 Task: Add an event with the title Second Training Workshop: Leadership Skills, date ''2024/04/19'', time 8:00 AM to 10:00 AMand add a description: Welcome to the Project Quality Assurance Check, a crucial step in ensuring the highest level of quality and adherence to standards throughout the project lifecycle. The Quality Assurance Check is designed to systematically review and evaluate project deliverables, processes, and outcomes to identify any deviations, defects, or areas of improvement.Select event color  Sage . Add location for the event as: 321 Galata Tower, Istanbul, Turkey, logged in from the account softage.6@softage.netand send the event invitation to softage.2@softage.net and softage.3@softage.net. Set a reminder for the event Every weekday(Monday to Friday)
Action: Mouse moved to (78, 88)
Screenshot: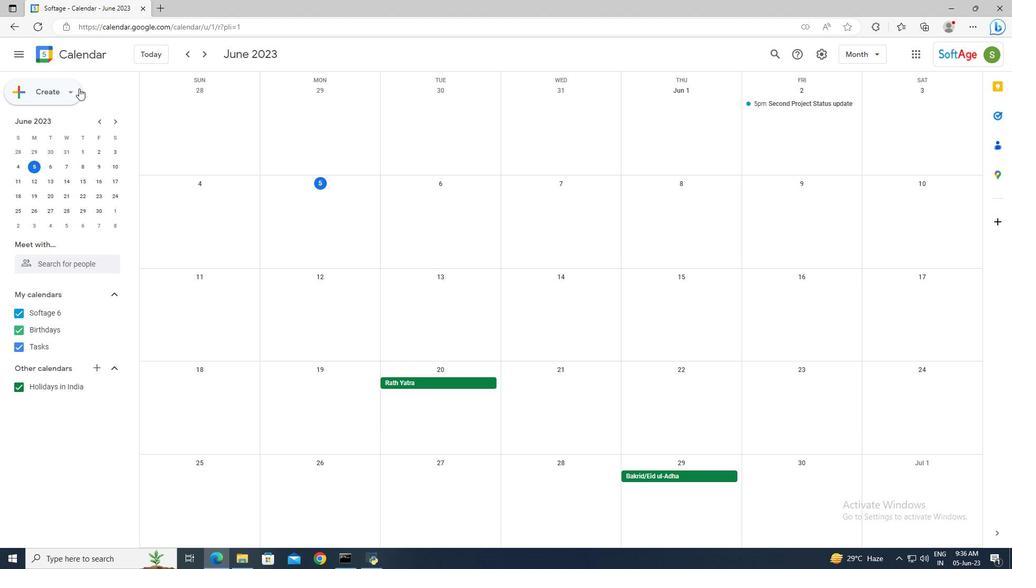 
Action: Mouse pressed left at (78, 88)
Screenshot: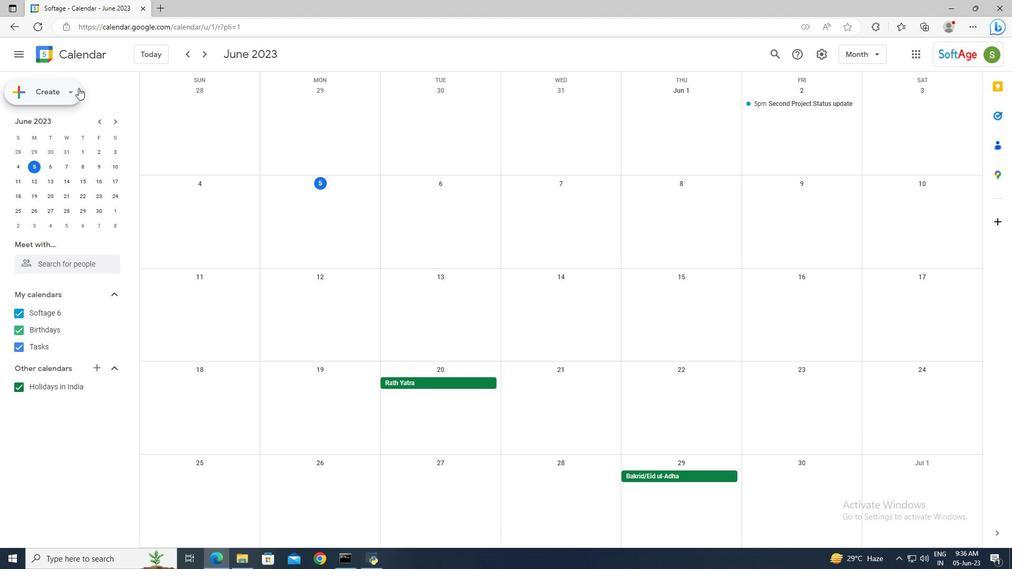 
Action: Mouse moved to (84, 116)
Screenshot: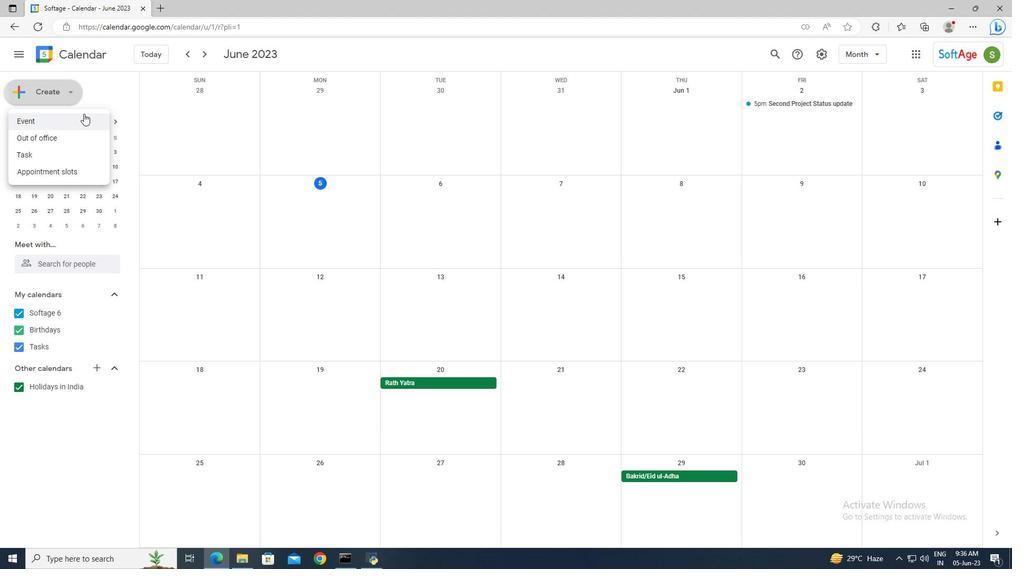 
Action: Mouse pressed left at (84, 116)
Screenshot: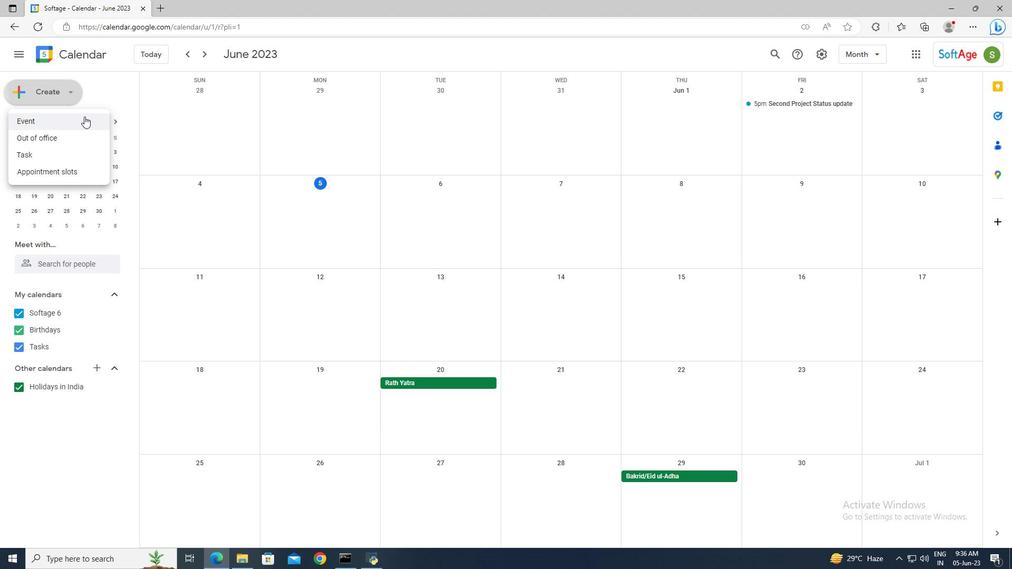 
Action: Mouse moved to (160, 408)
Screenshot: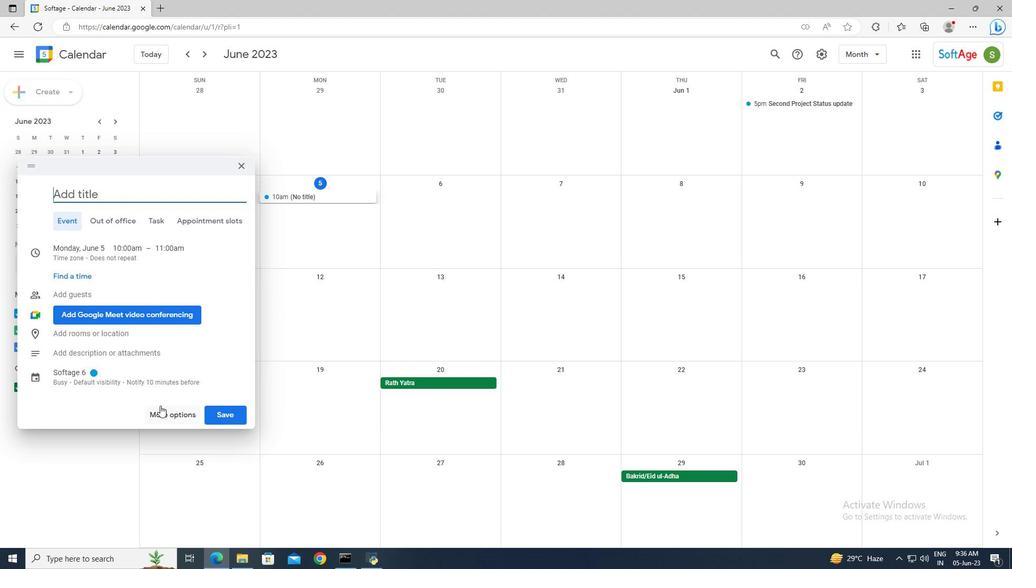 
Action: Mouse pressed left at (160, 408)
Screenshot: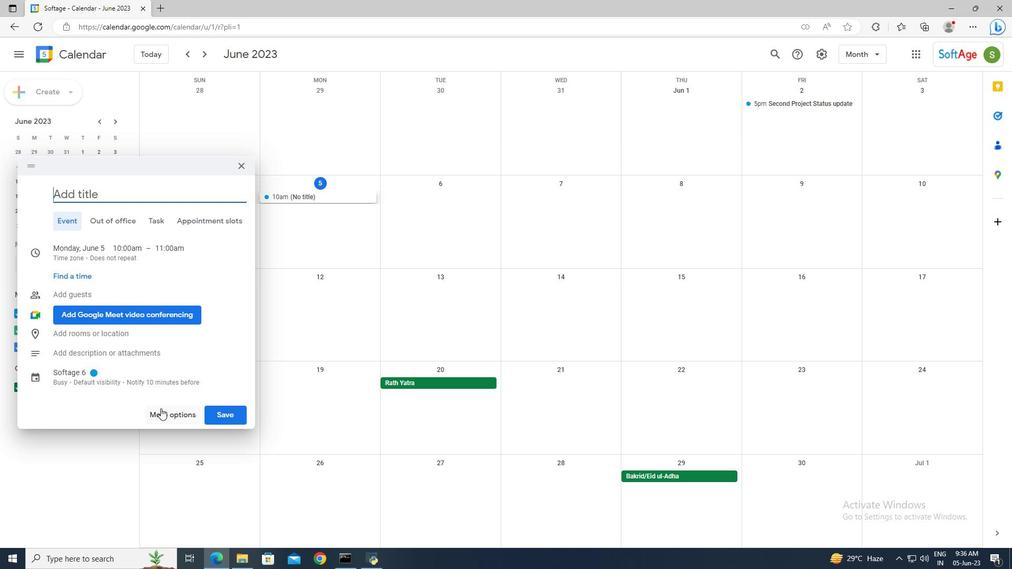 
Action: Mouse moved to (181, 57)
Screenshot: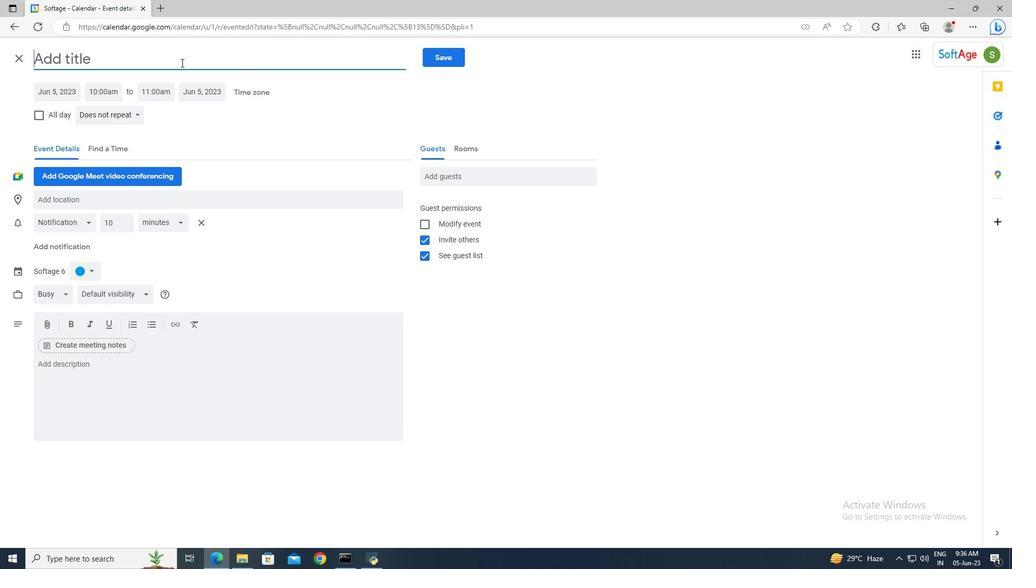 
Action: Mouse pressed left at (181, 57)
Screenshot: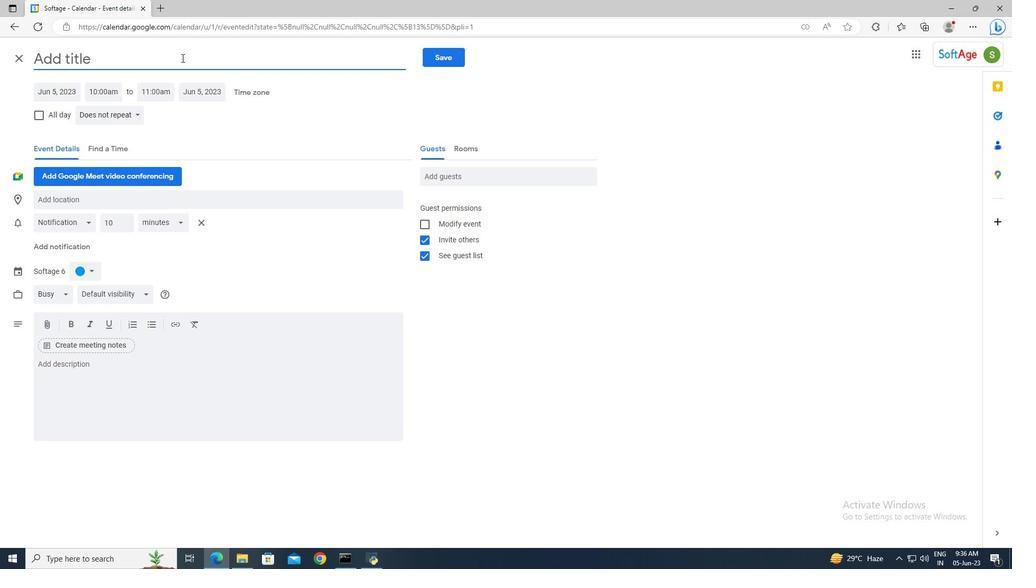 
Action: Mouse moved to (181, 57)
Screenshot: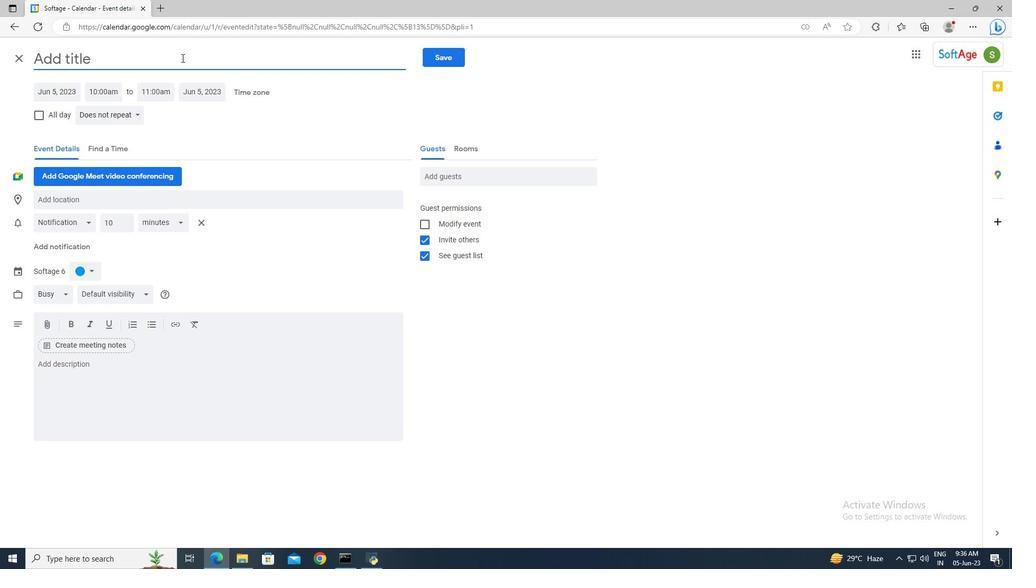 
Action: Key pressed <Key.shift>Second<Key.space><Key.shift>Training<Key.space><Key.shift_r>Work
Screenshot: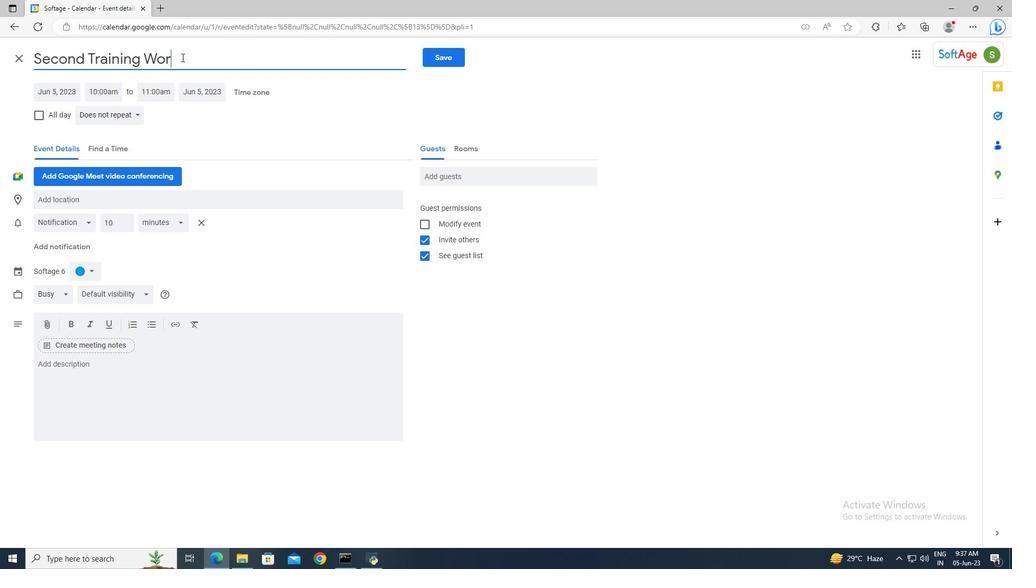 
Action: Mouse moved to (181, 56)
Screenshot: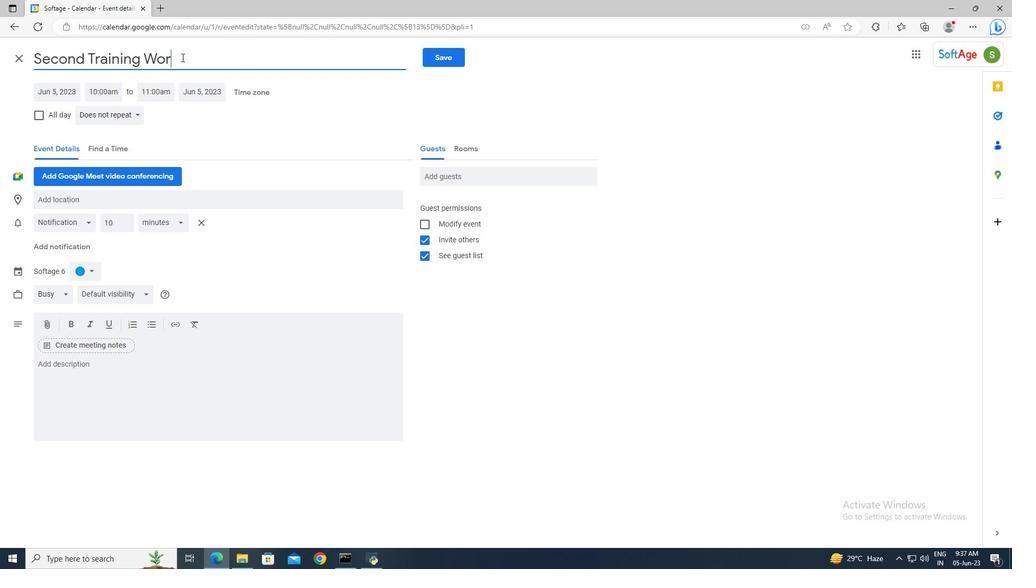 
Action: Key pressed shop<Key.shift>:<Key.space><Key.shift>Leadership<Key.space><Key.shift_r>Skills
Screenshot: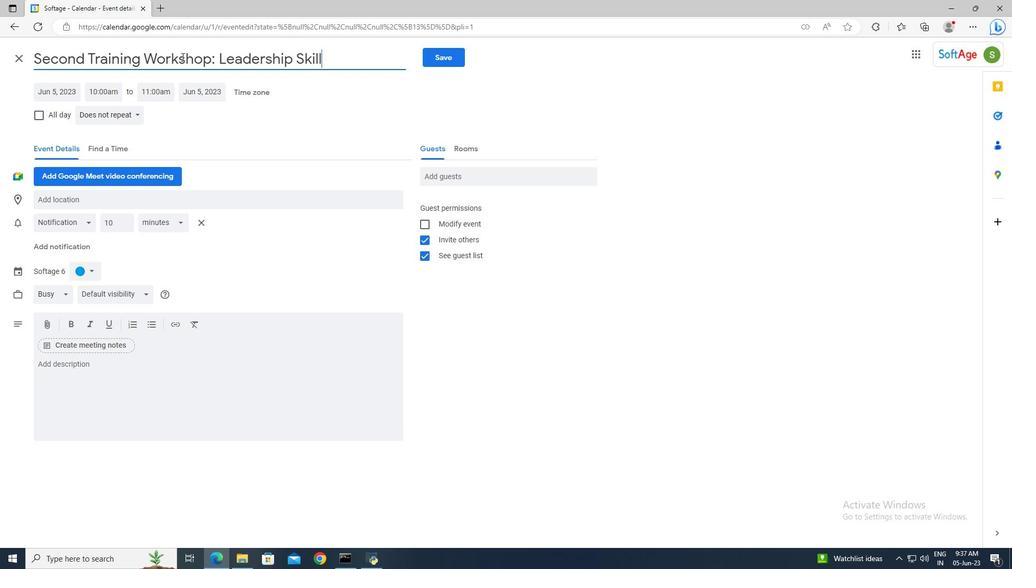 
Action: Mouse moved to (71, 94)
Screenshot: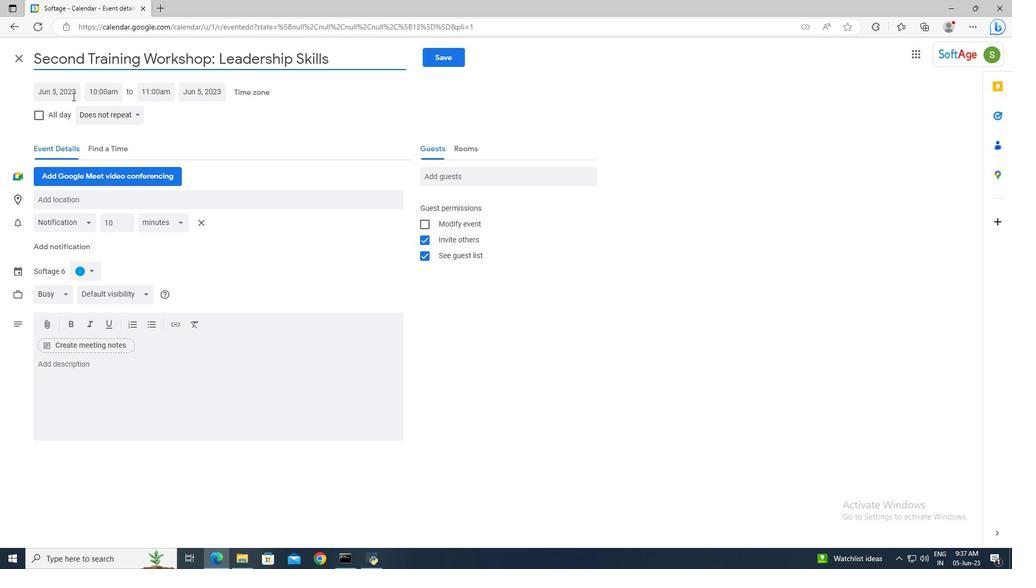 
Action: Mouse pressed left at (71, 94)
Screenshot: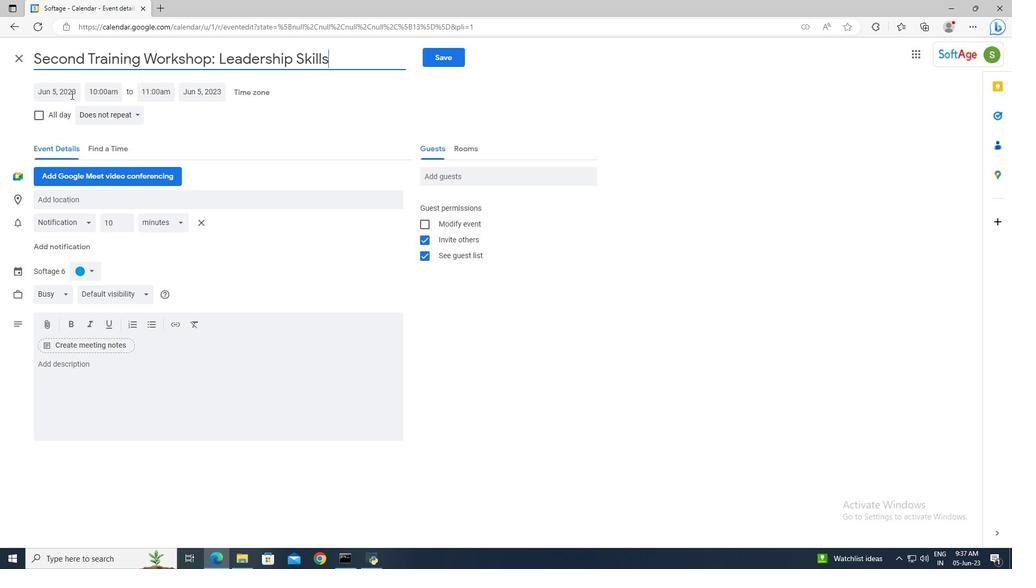 
Action: Mouse moved to (164, 115)
Screenshot: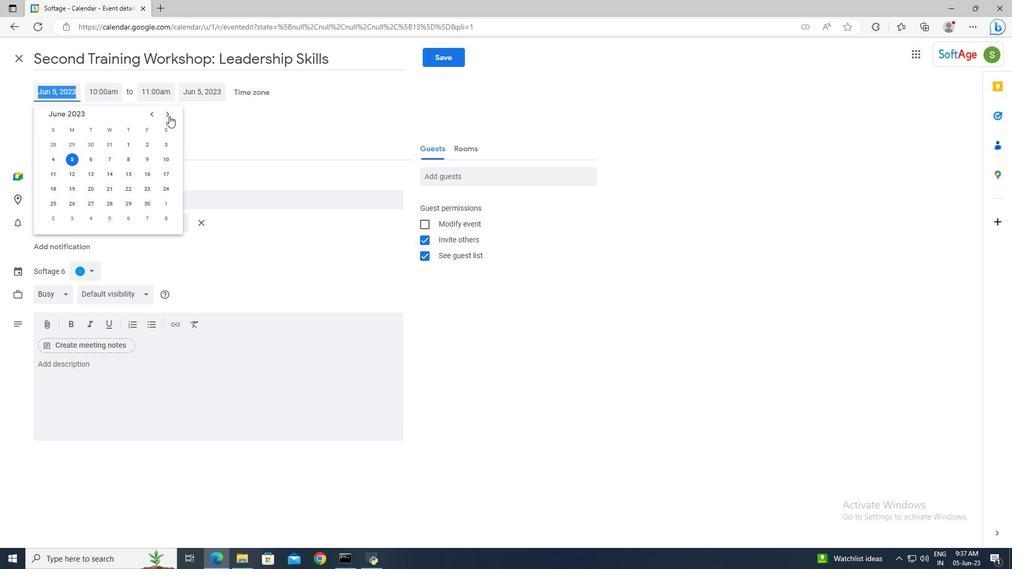 
Action: Mouse pressed left at (164, 115)
Screenshot: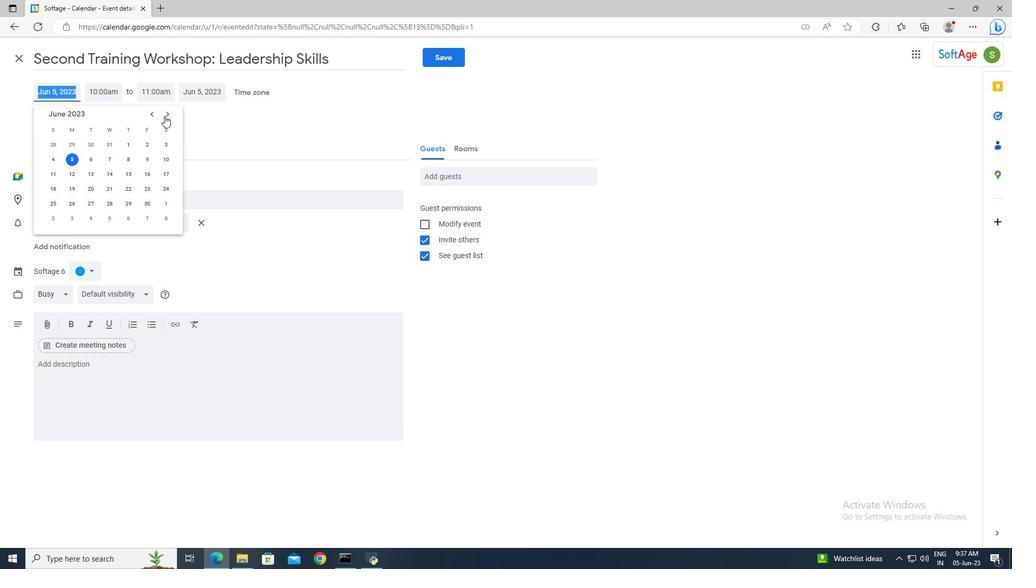 
Action: Mouse moved to (163, 115)
Screenshot: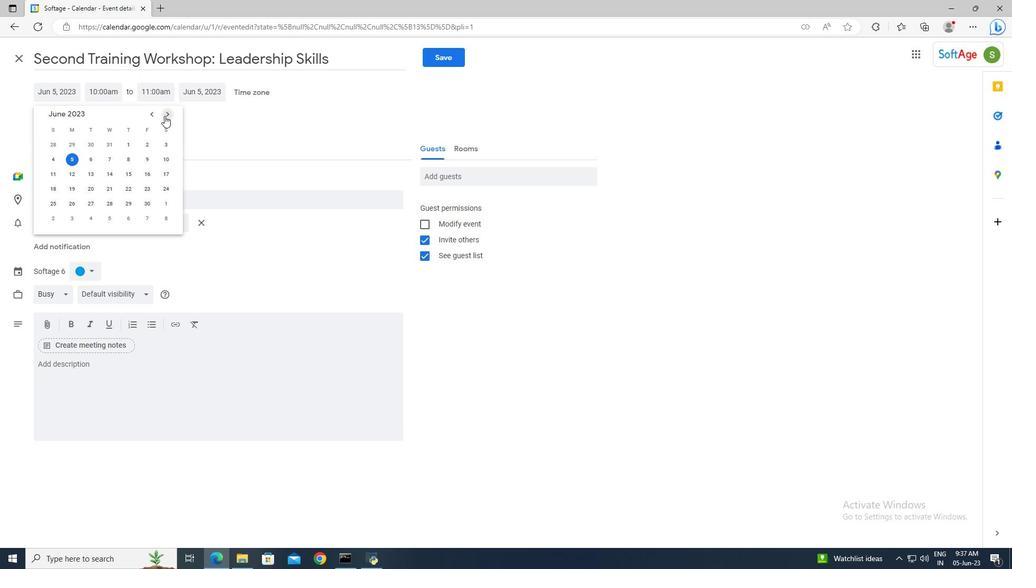 
Action: Mouse pressed left at (163, 115)
Screenshot: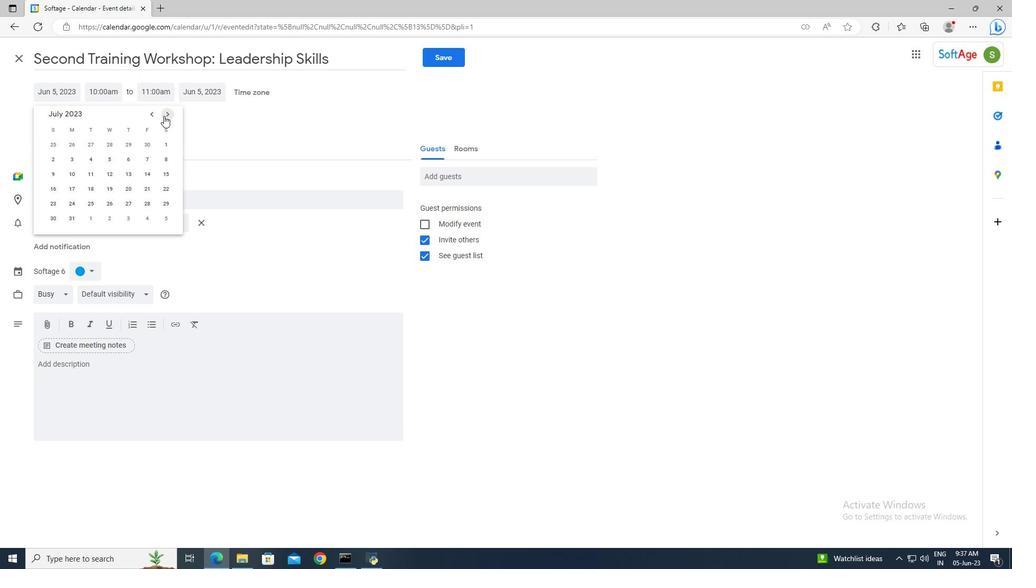
Action: Mouse pressed left at (163, 115)
Screenshot: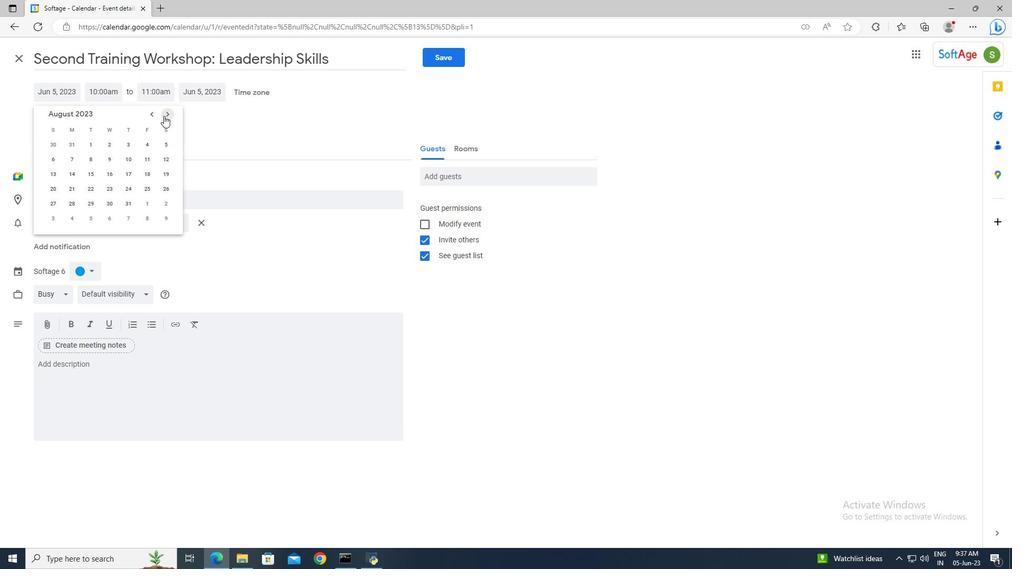 
Action: Mouse pressed left at (163, 115)
Screenshot: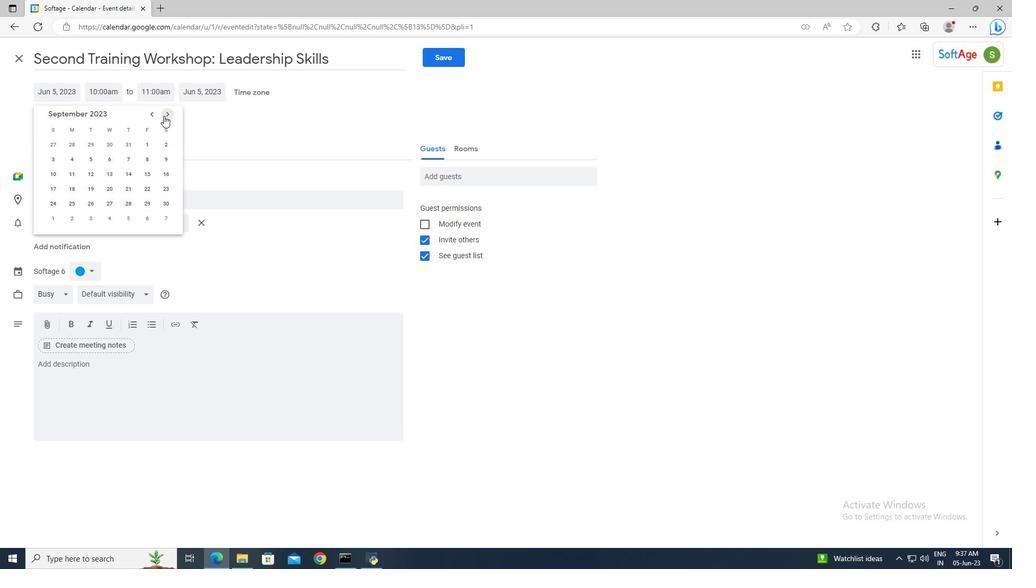 
Action: Mouse pressed left at (163, 115)
Screenshot: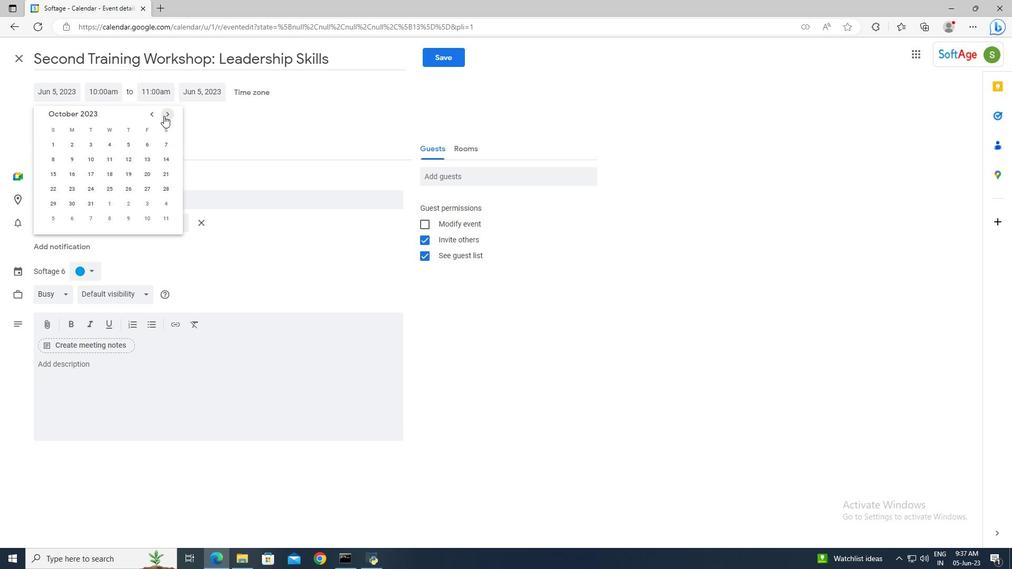 
Action: Mouse pressed left at (163, 115)
Screenshot: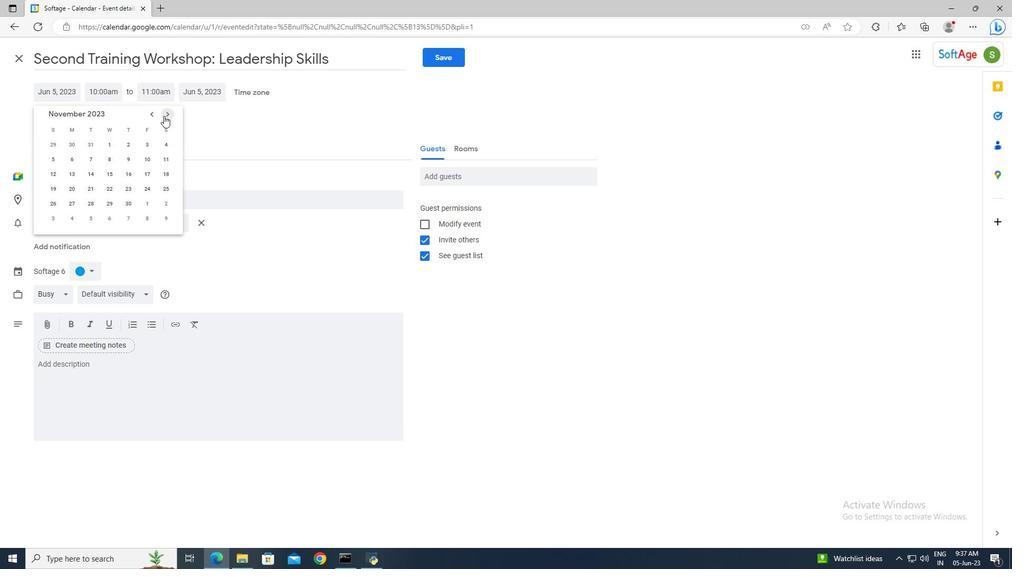 
Action: Mouse pressed left at (163, 115)
Screenshot: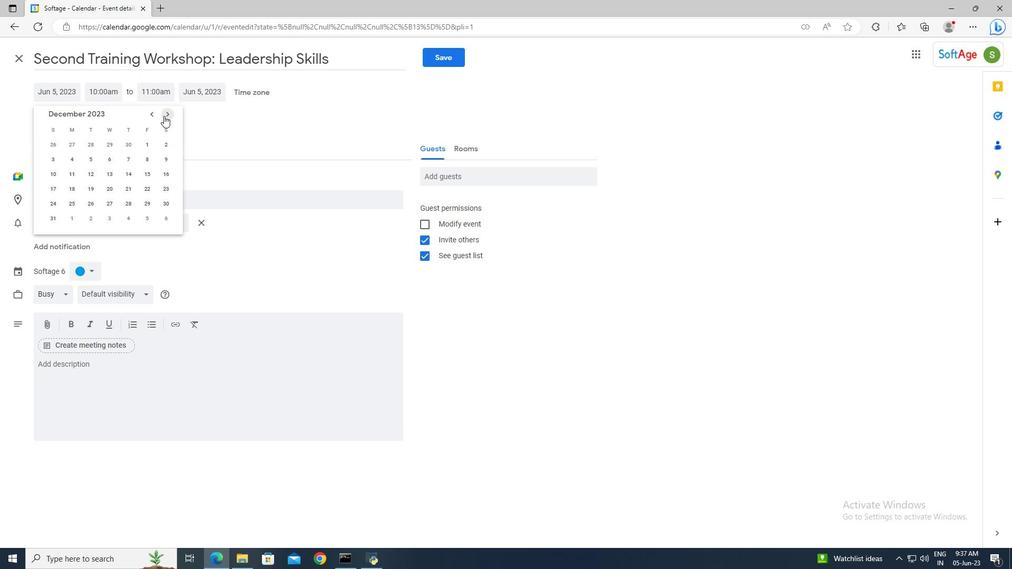 
Action: Mouse pressed left at (163, 115)
Screenshot: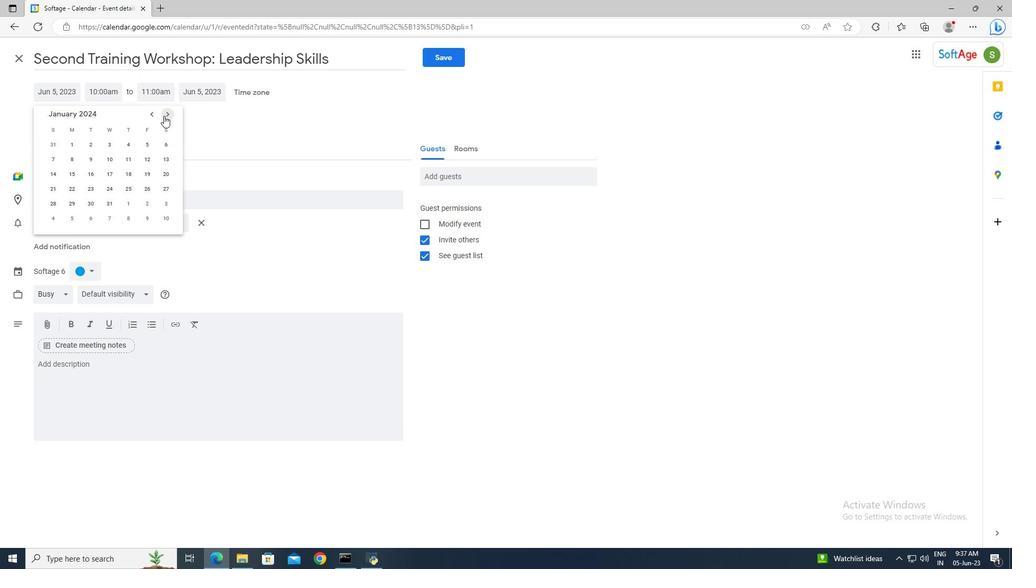 
Action: Mouse pressed left at (163, 115)
Screenshot: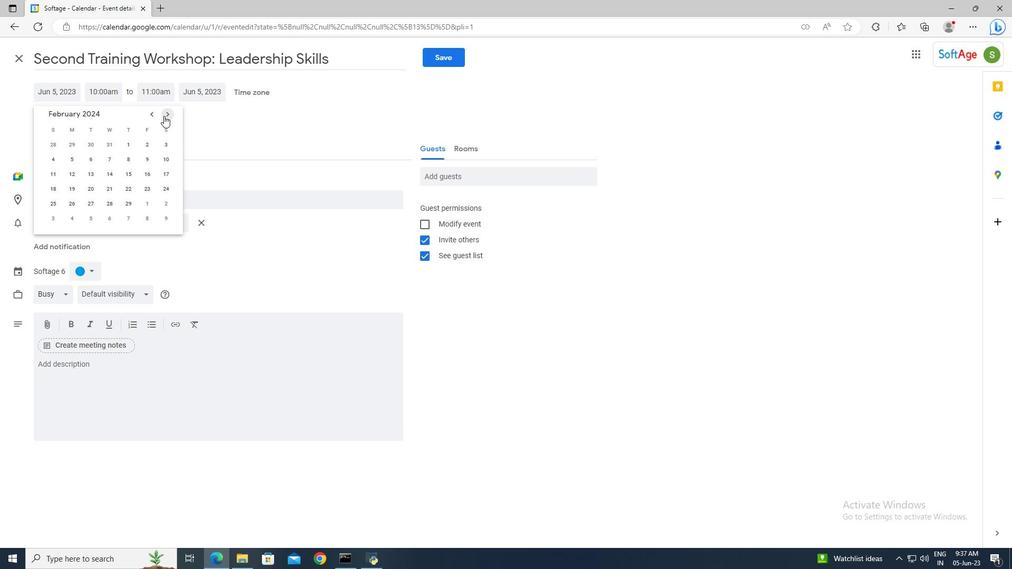 
Action: Mouse pressed left at (163, 115)
Screenshot: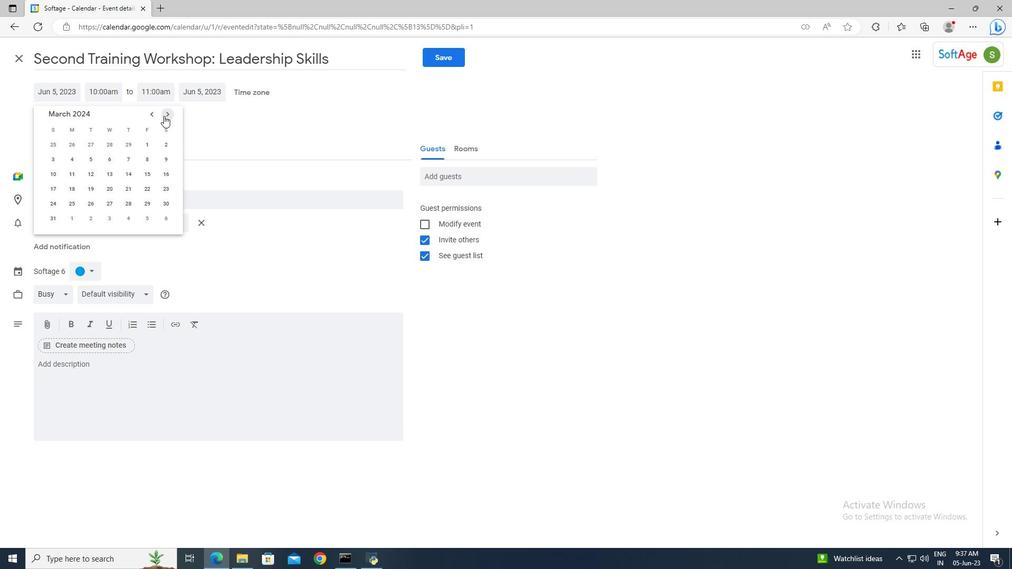 
Action: Mouse moved to (149, 173)
Screenshot: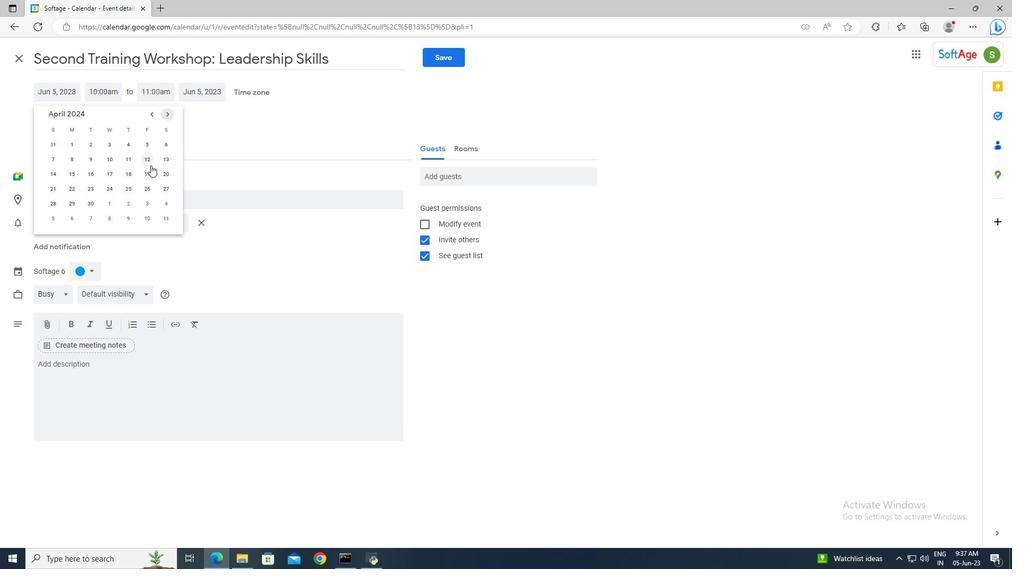 
Action: Mouse pressed left at (149, 173)
Screenshot: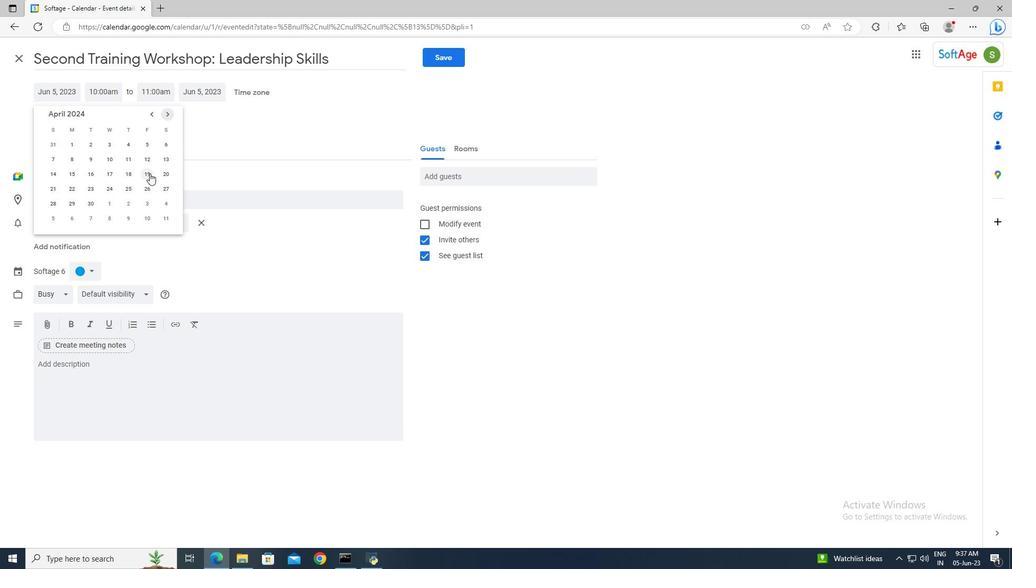 
Action: Mouse moved to (120, 95)
Screenshot: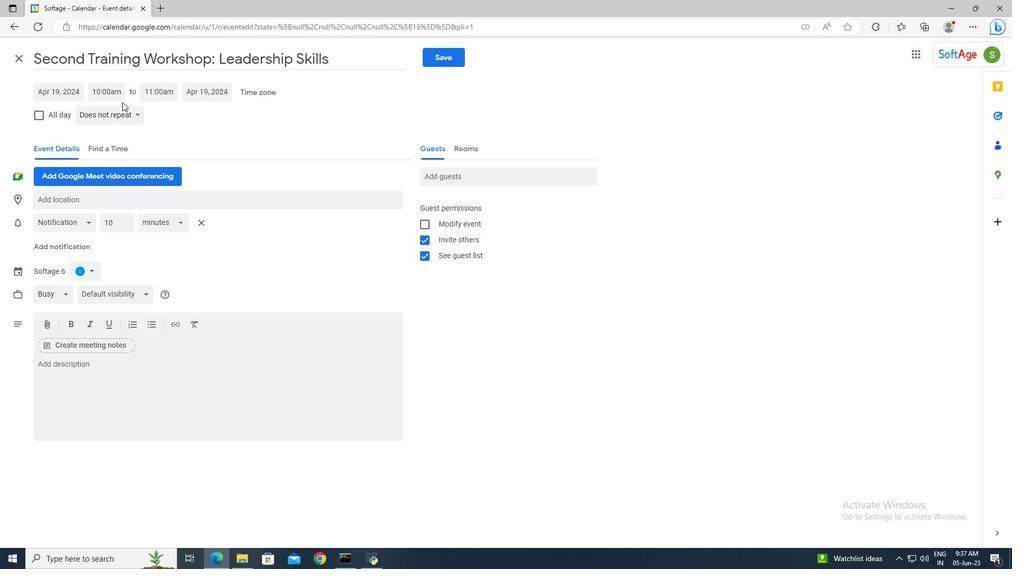 
Action: Mouse pressed left at (120, 95)
Screenshot: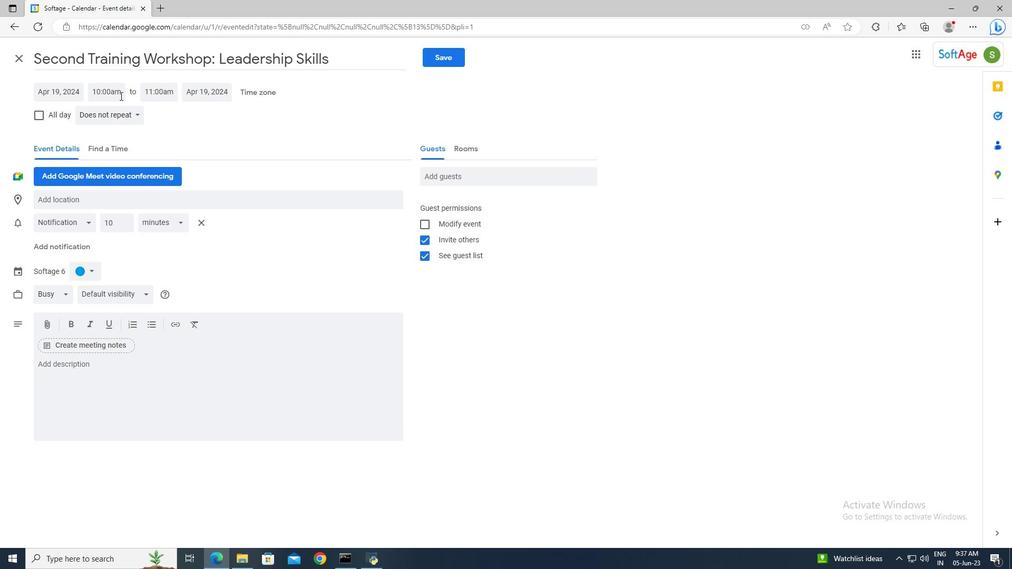 
Action: Mouse moved to (119, 95)
Screenshot: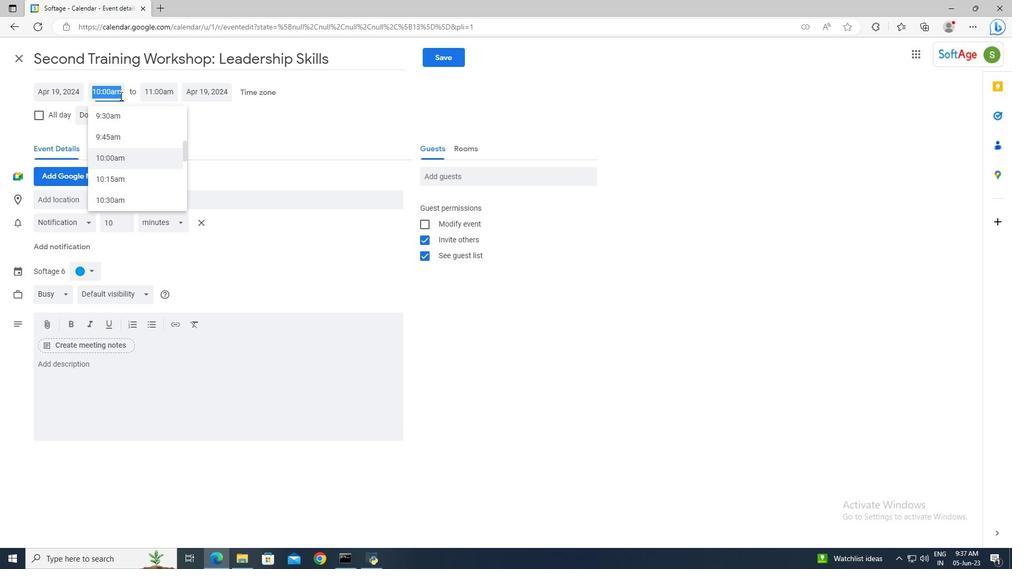 
Action: Key pressed 8<Key.shift>:00am<Key.enter><Key.tab>10<Key.shift>:00<Key.enter>
Screenshot: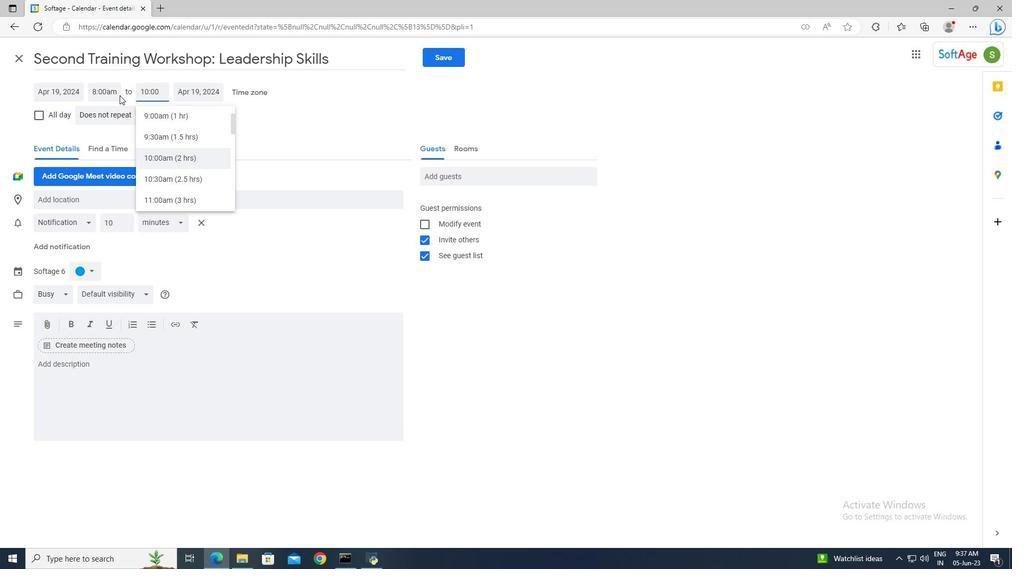 
Action: Mouse moved to (138, 366)
Screenshot: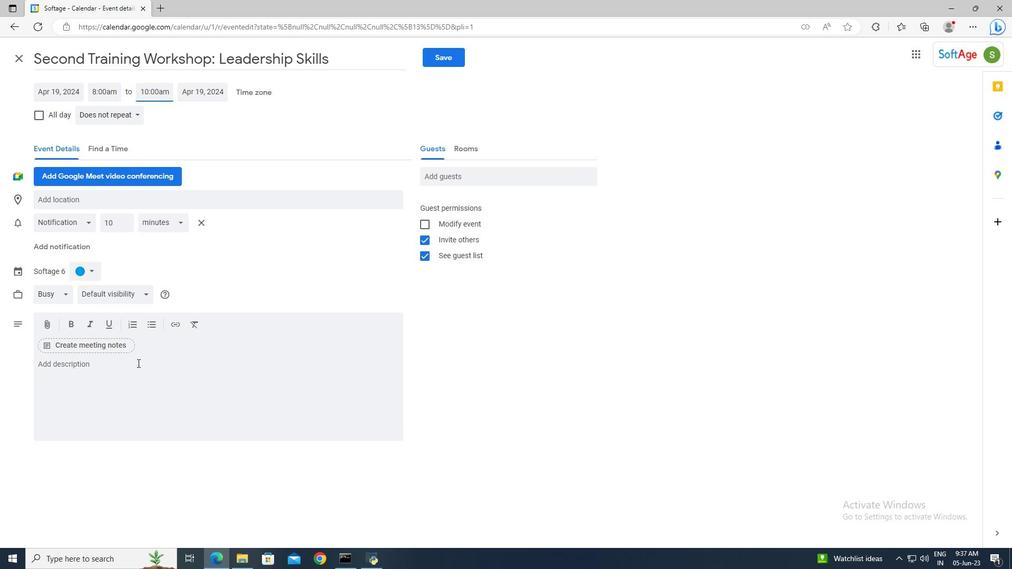 
Action: Mouse pressed left at (138, 366)
Screenshot: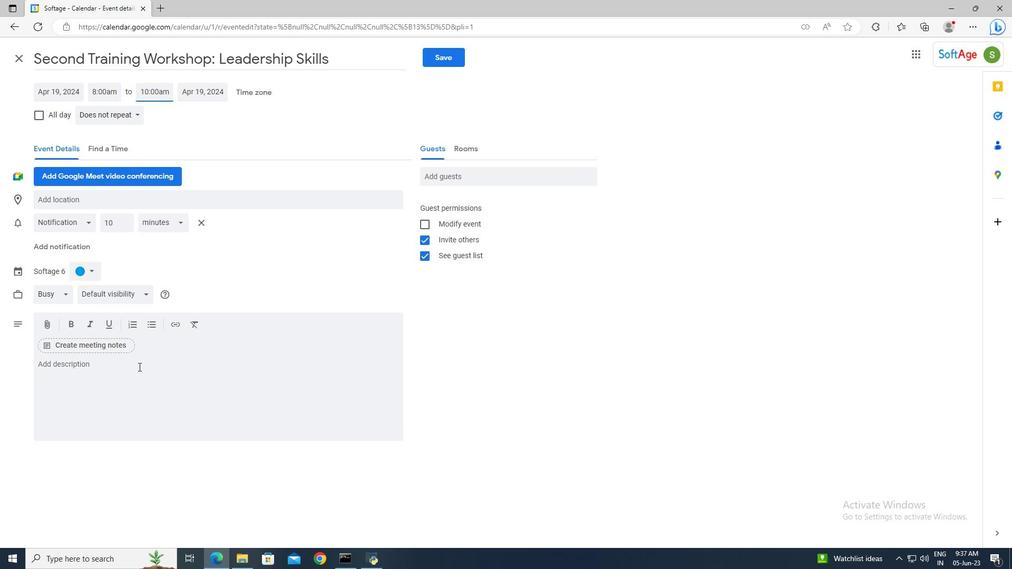 
Action: Key pressed <Key.shift>Welcome<Key.space>to<Key.space>the<Key.space><Key.shift>Project<Key.space><Key.shift><Key.shift><Key.shift><Key.shift>Quality<Key.space><Key.shift>Assurance<Key.space><Key.shift>Check,<Key.space>a<Key.space>crucial<Key.space>step<Key.space>in<Key.space>ensuring<Key.space>the<Key.space>highest<Key.space>level<Key.space>of<Key.space>quality<Key.space>and<Key.space>adherence<Key.space>to<Key.space>standards<Key.space>throughout<Key.space>the<Key.space>project<Key.space>lifecycle.<Key.space><Key.shift>The<Key.space>qua<Key.backspace><Key.backspace><Key.backspace><Key.shift>Quality<Key.space><Key.shift>Assurance<Key.space><Key.shift>Check<Key.space>is<Key.space>designed<Key.space>to<Key.space>systematically<Key.space>review<Key.space>and<Key.space>evaluate<Key.space>project<Key.space>deliverables,<Key.space>processes,<Key.space>and<Key.space>outcomes<Key.space>to<Key.space>identify<Key.space>and<Key.space>deviations,<Key.space>defects,<Key.space>or<Key.space>areas<Key.space>of<Key.space>improvement.
Screenshot: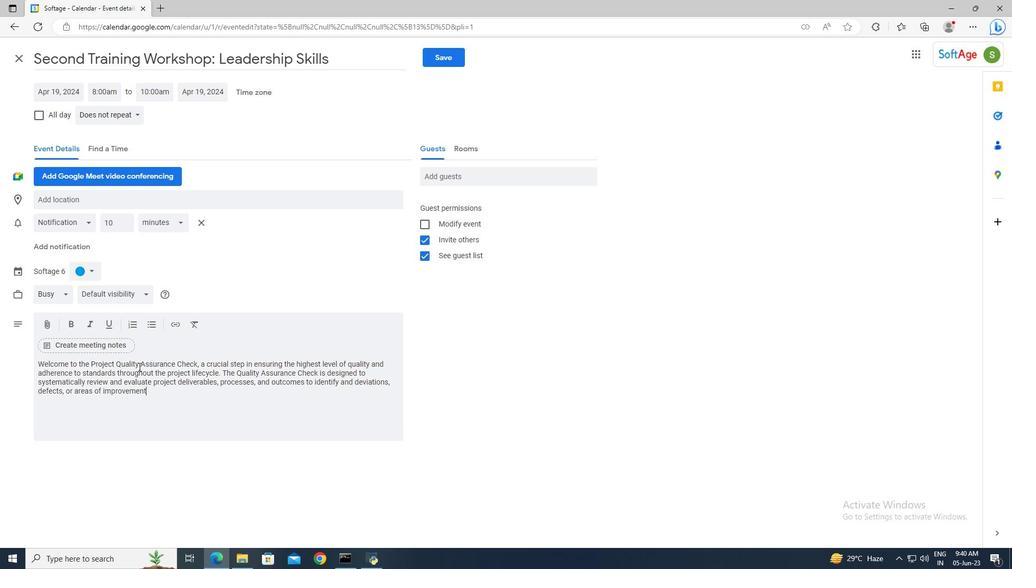
Action: Mouse moved to (97, 272)
Screenshot: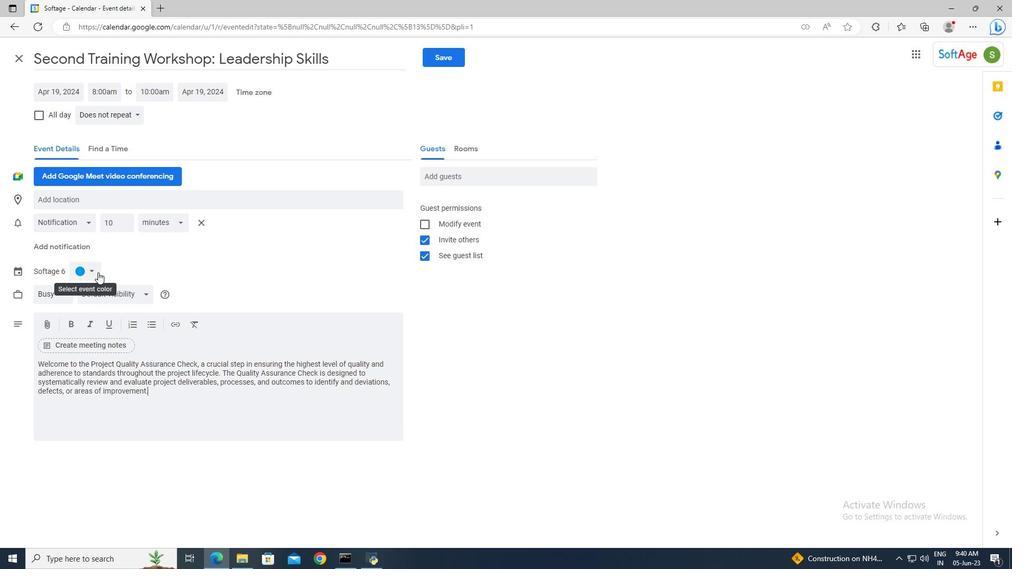 
Action: Mouse pressed left at (97, 272)
Screenshot: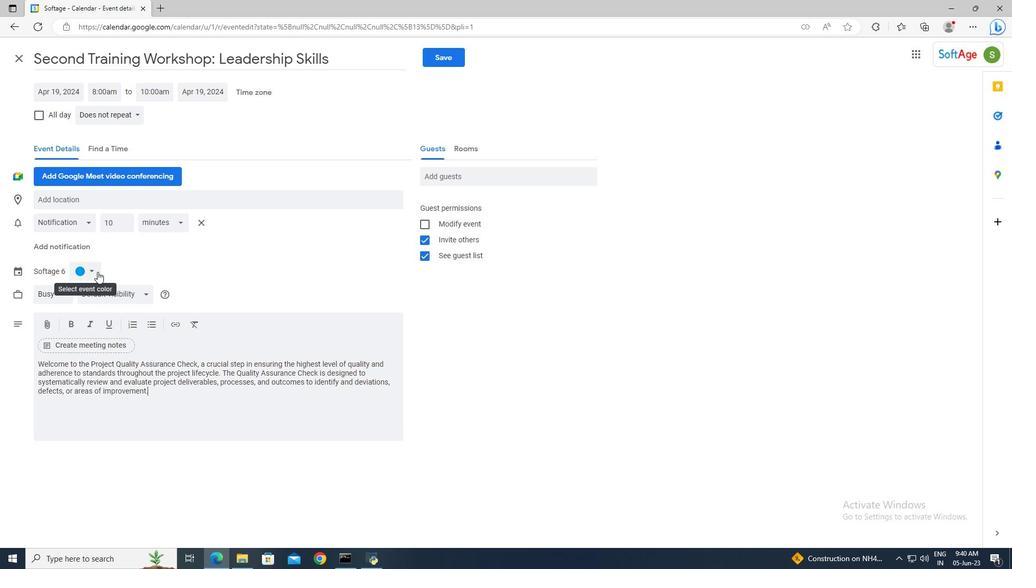 
Action: Mouse moved to (79, 297)
Screenshot: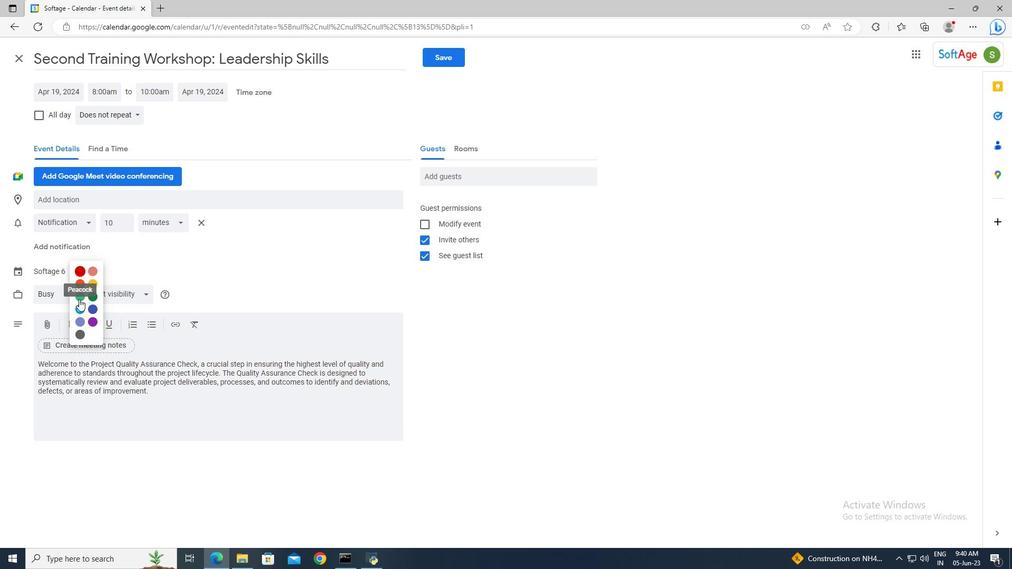 
Action: Mouse pressed left at (79, 297)
Screenshot: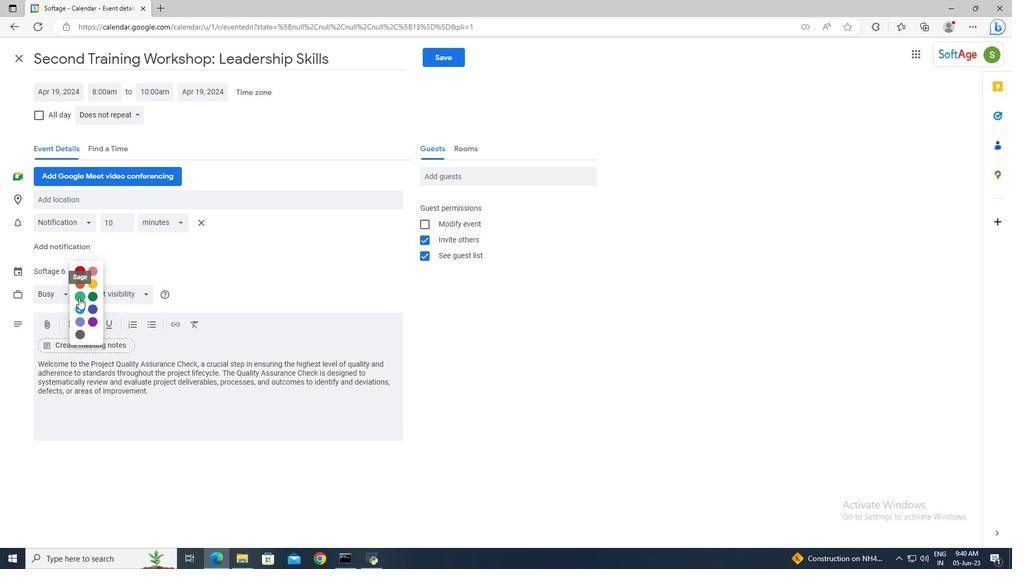 
Action: Mouse moved to (81, 197)
Screenshot: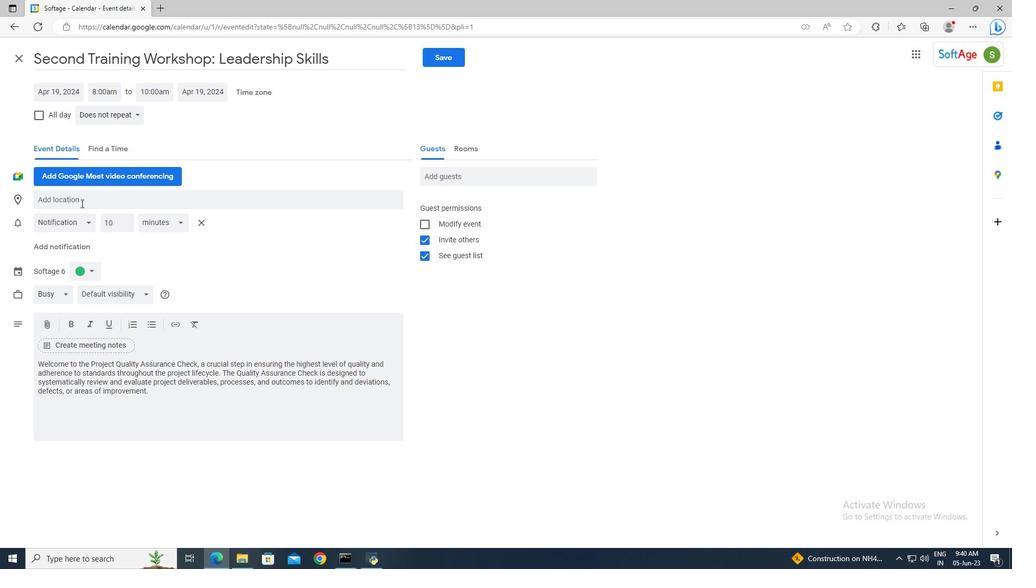 
Action: Mouse pressed left at (81, 197)
Screenshot: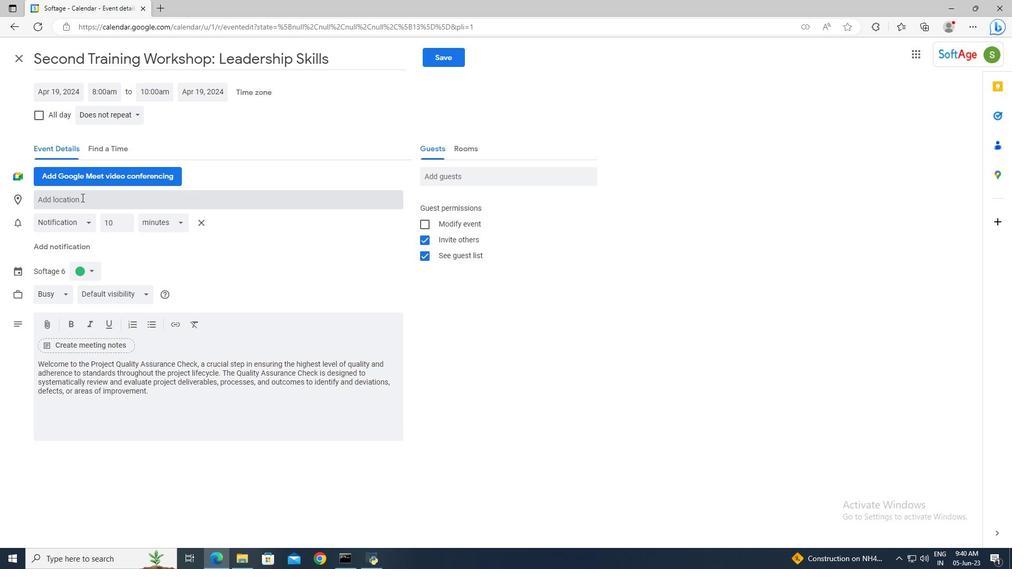 
Action: Key pressed 321<Key.space><Key.shift>Galata<Key.space><Key.shift>Tower,<Key.space><Key.shift><Key.shift>Istanbul,<Key.space><Key.shift>Turkey<Key.enter>
Screenshot: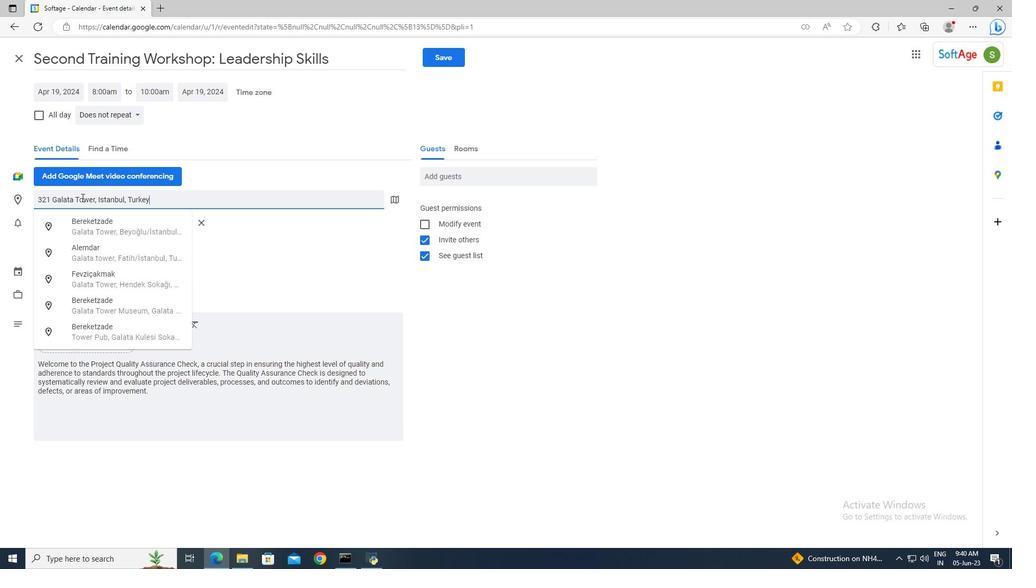 
Action: Mouse moved to (440, 175)
Screenshot: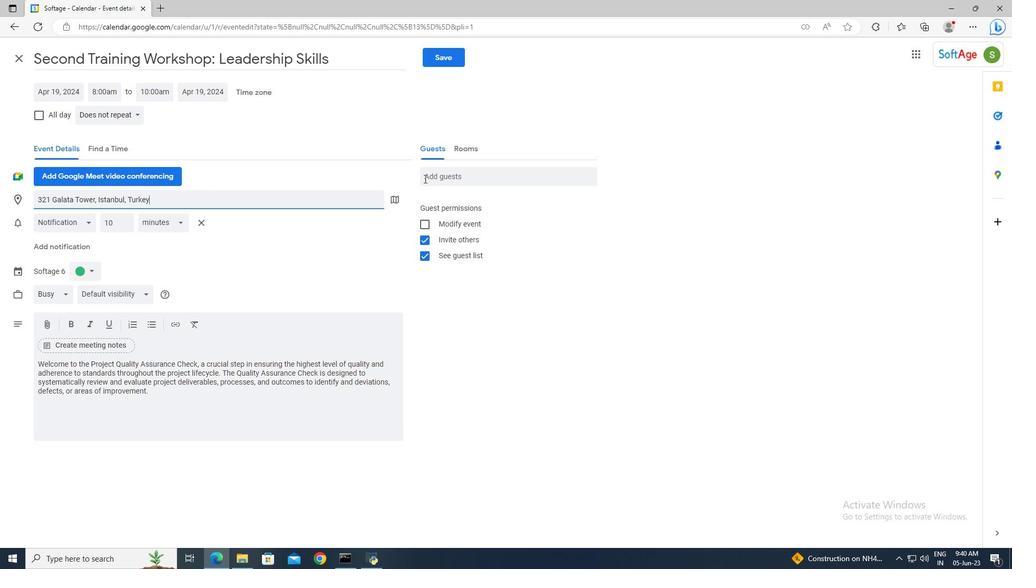
Action: Mouse pressed left at (440, 175)
Screenshot: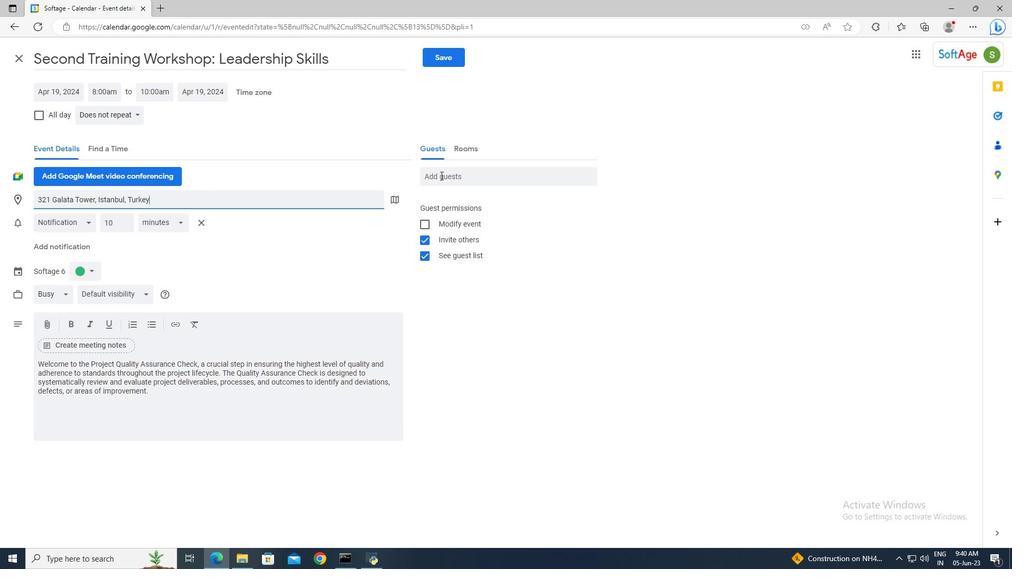 
Action: Mouse moved to (439, 174)
Screenshot: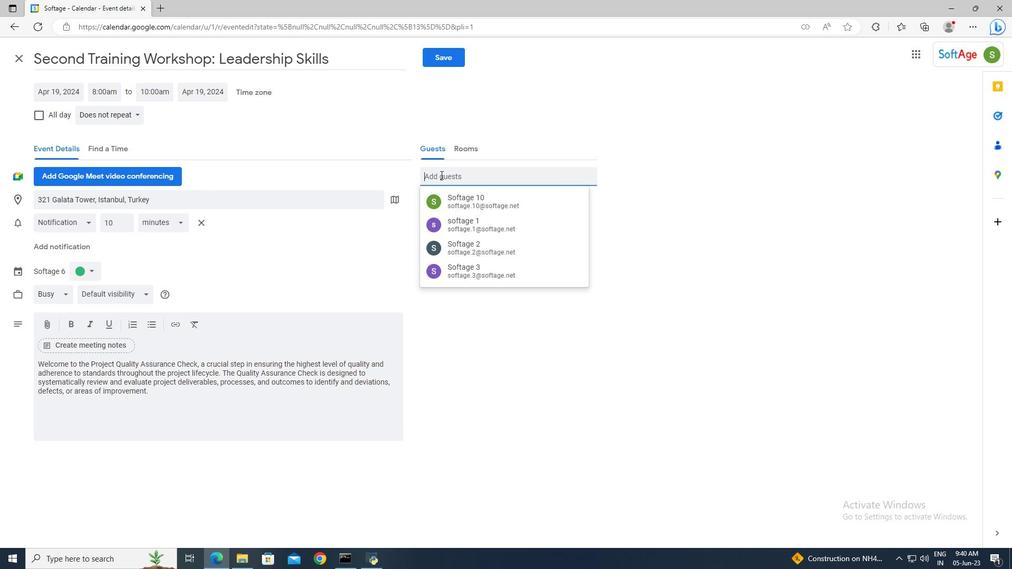 
Action: Key pressed so
Screenshot: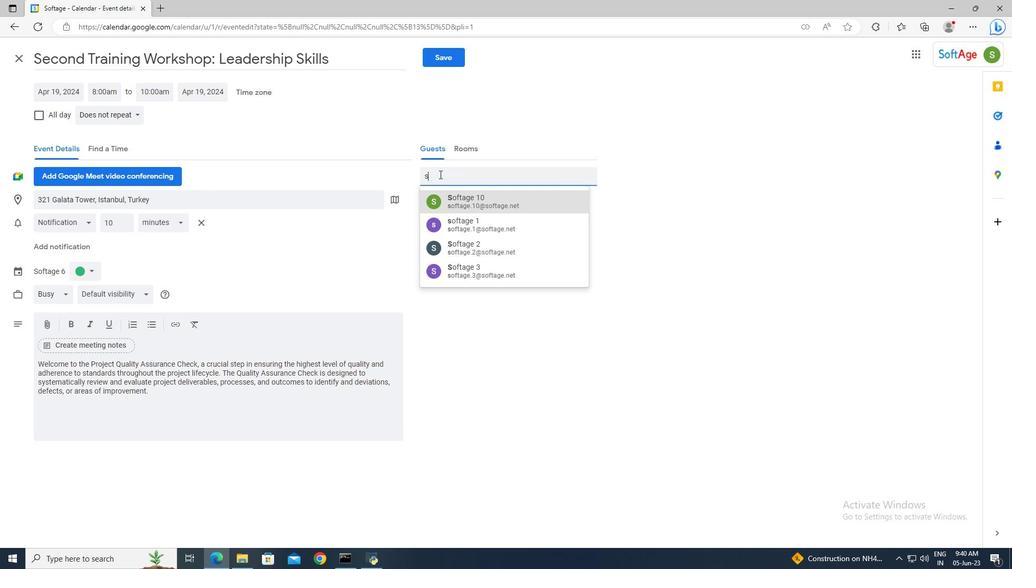 
Action: Mouse moved to (439, 174)
Screenshot: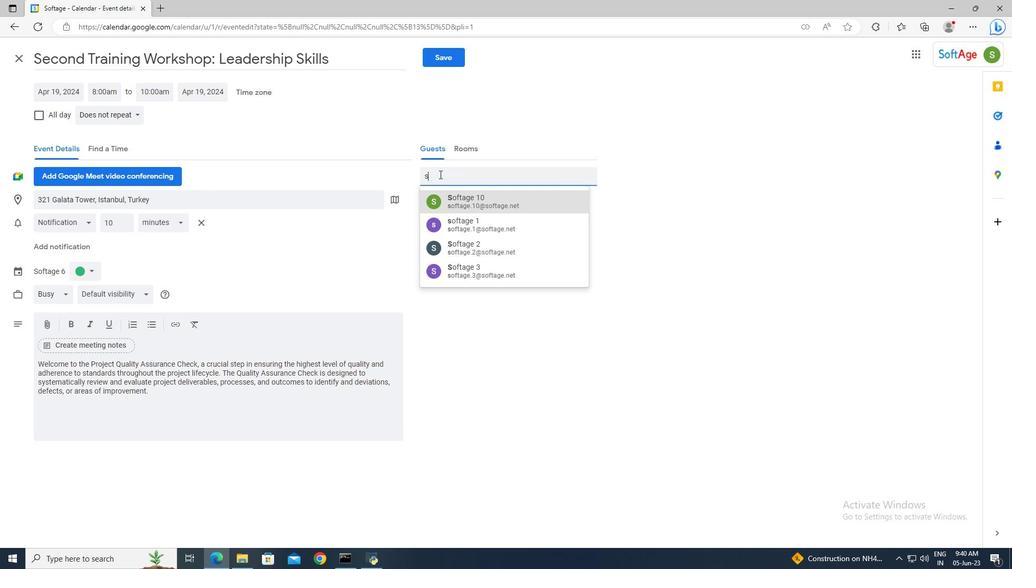 
Action: Key pressed ft
Screenshot: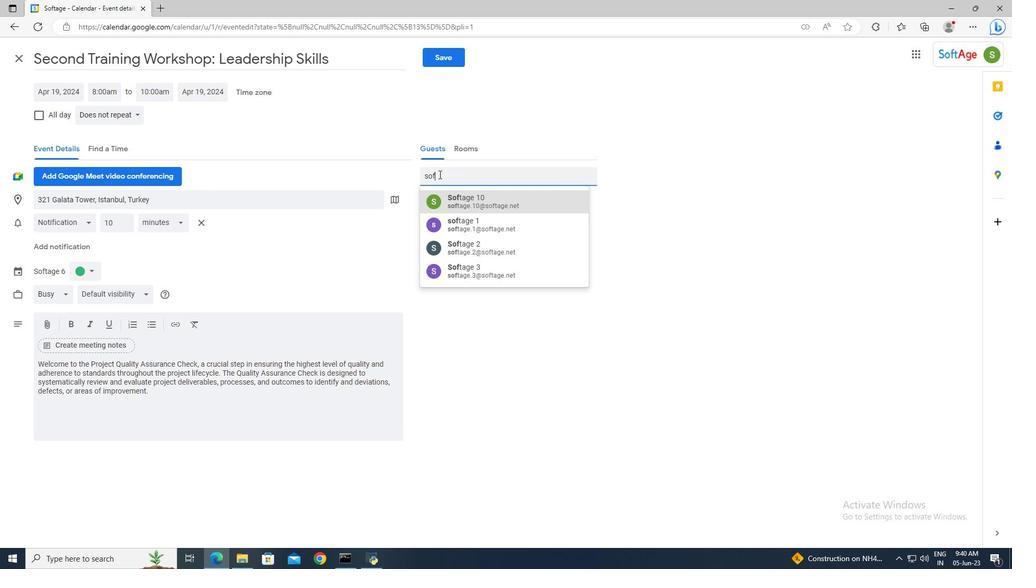 
Action: Mouse moved to (438, 174)
Screenshot: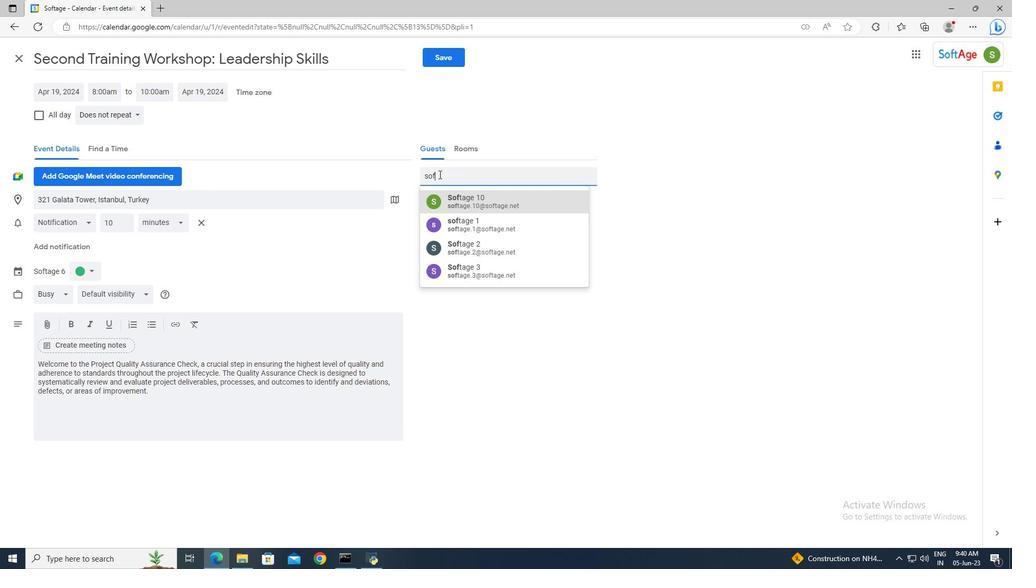 
Action: Key pressed age.2<Key.shift>
Screenshot: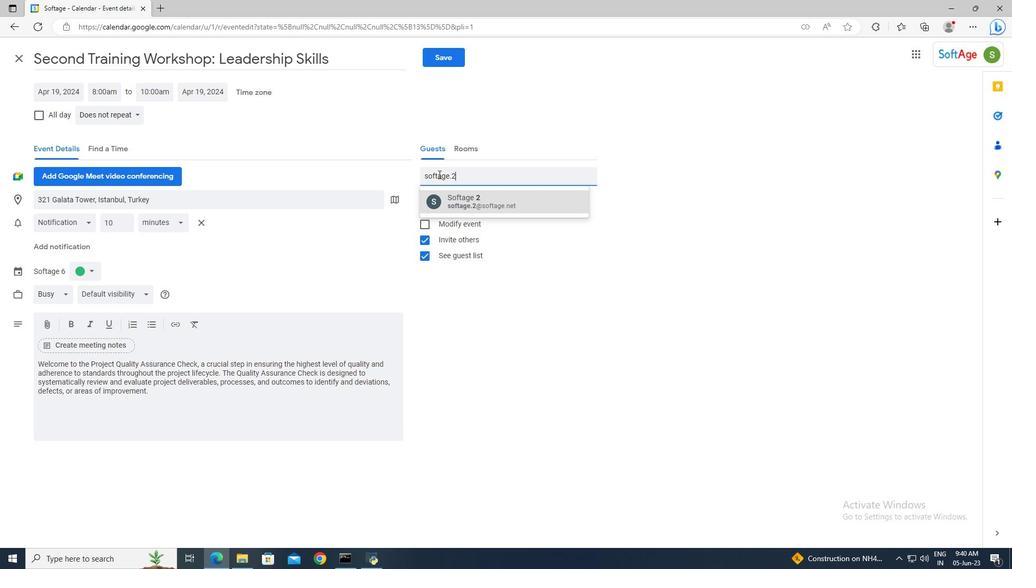 
Action: Mouse moved to (438, 173)
Screenshot: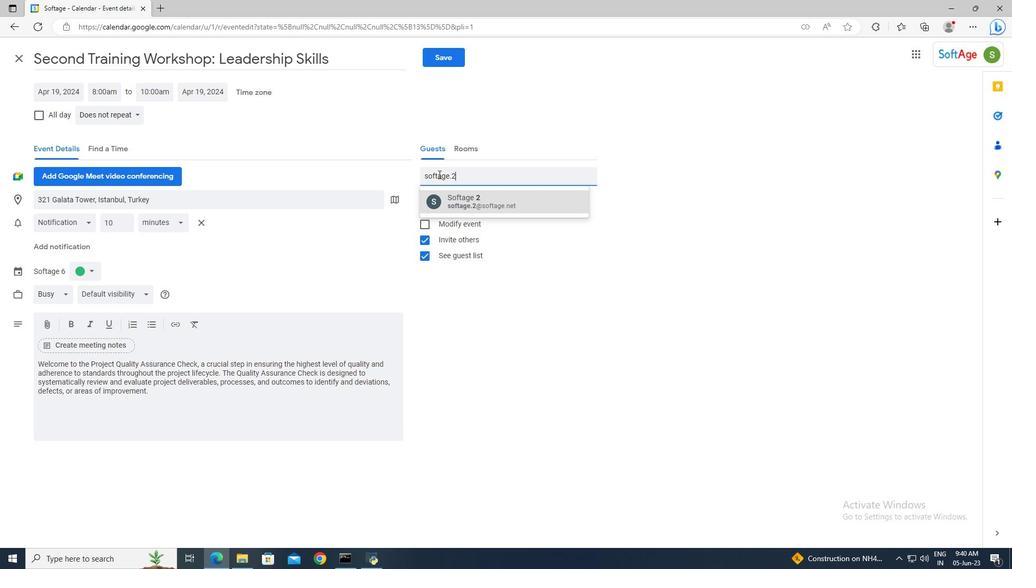 
Action: Key pressed @softage.net<Key.enter>softage.3<Key.shift><Key.shift><Key.shift><Key.shift><Key.shift><Key.shift><Key.shift><Key.shift>@softage.net<Key.enter>
Screenshot: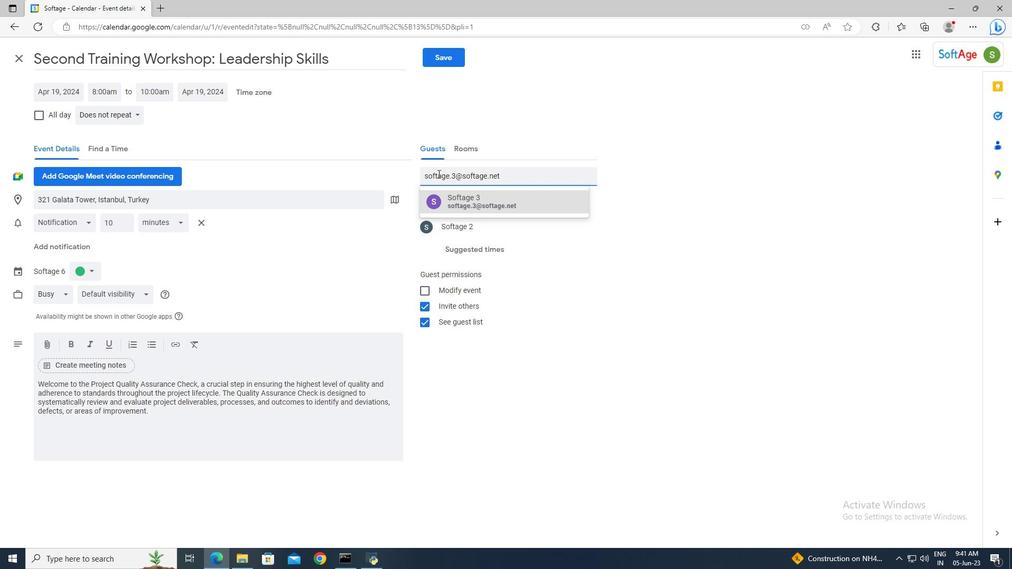 
Action: Mouse moved to (139, 116)
Screenshot: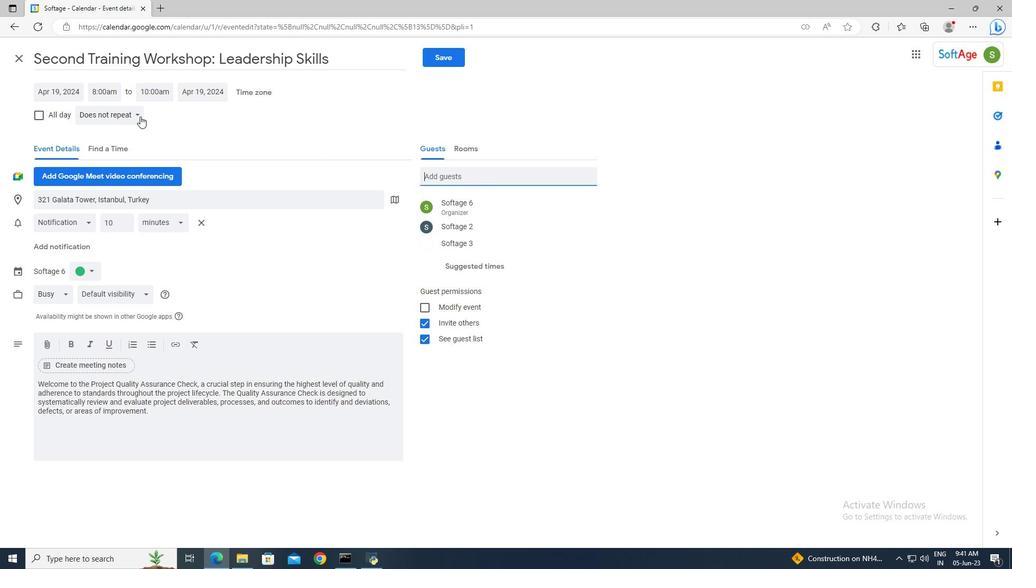 
Action: Mouse pressed left at (139, 116)
Screenshot: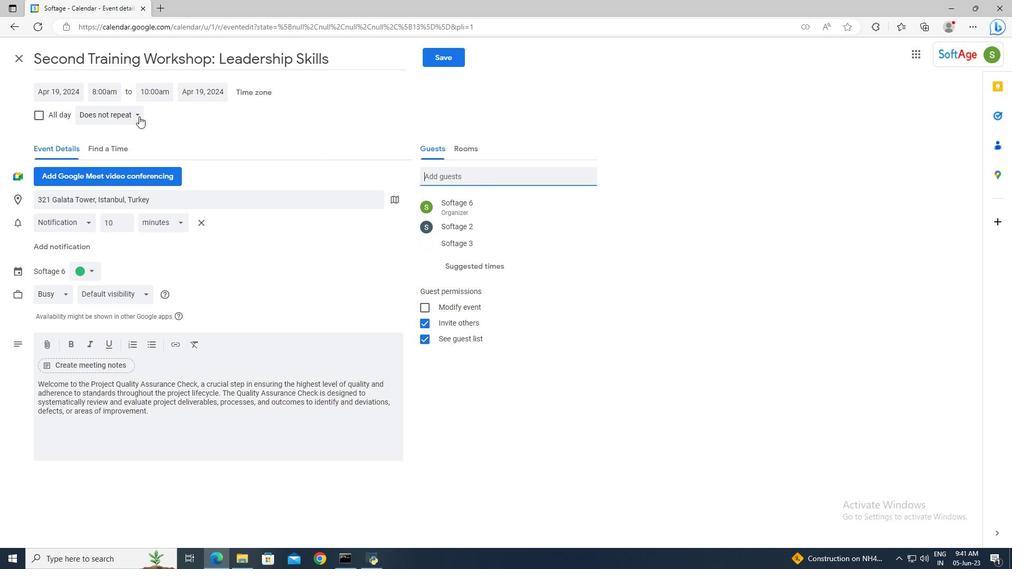 
Action: Mouse moved to (153, 209)
Screenshot: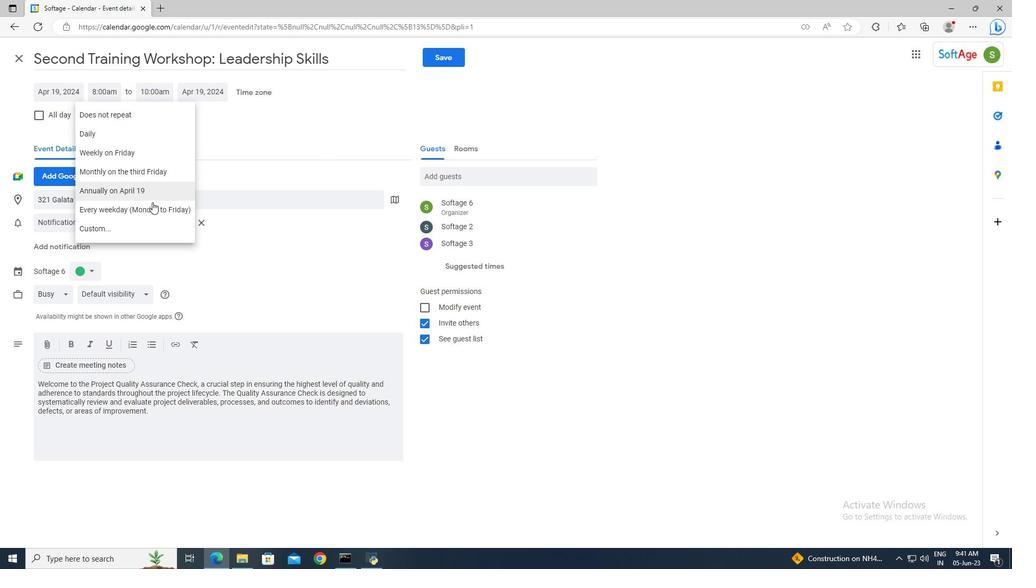 
Action: Mouse pressed left at (153, 209)
Screenshot: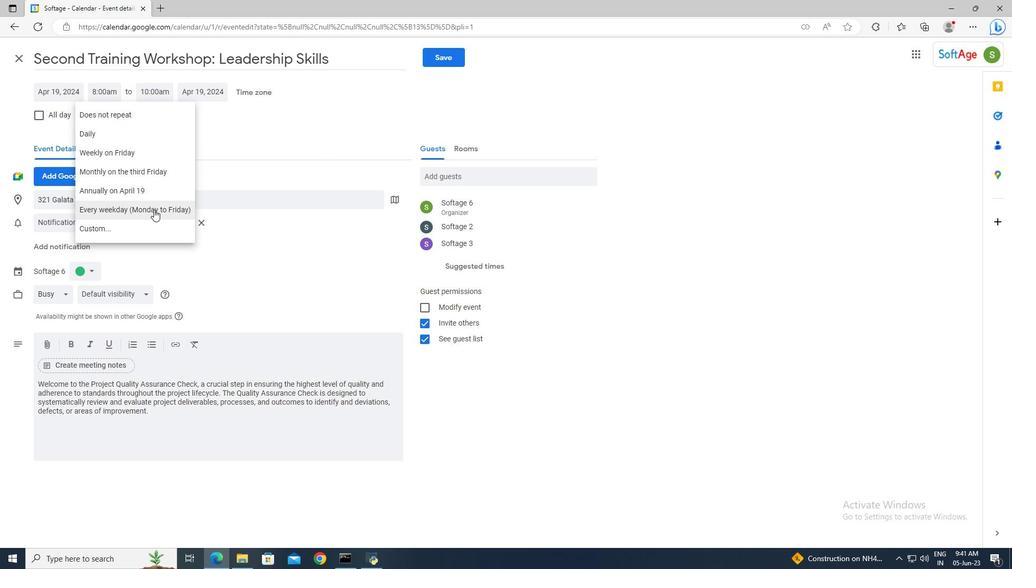 
Action: Mouse moved to (442, 55)
Screenshot: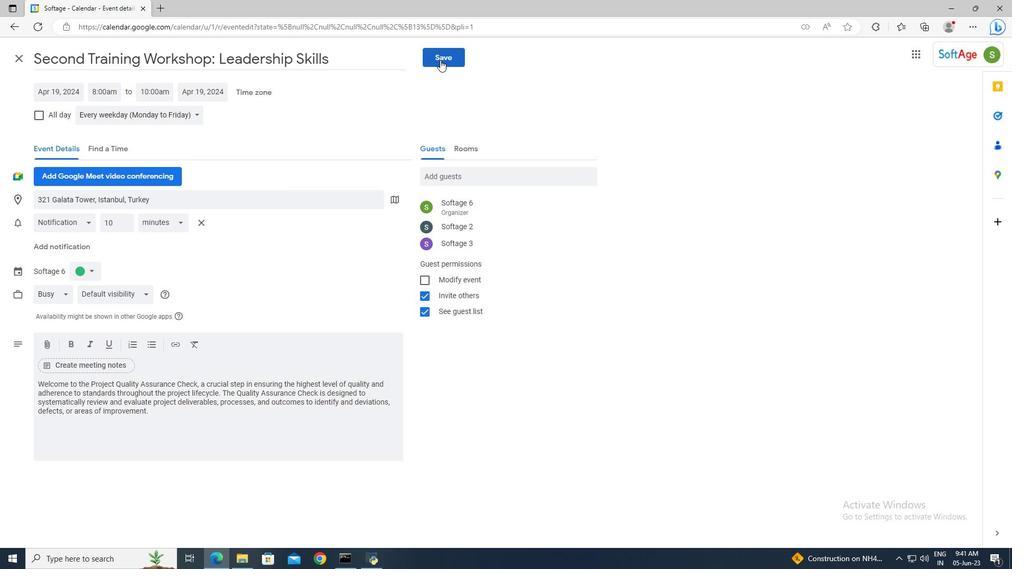 
Action: Mouse pressed left at (442, 55)
Screenshot: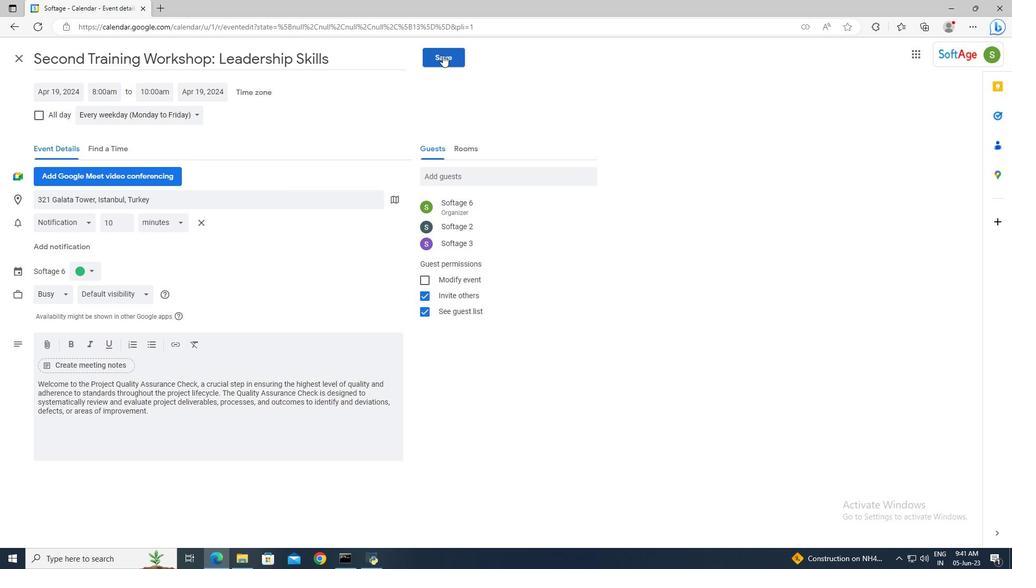 
Action: Mouse moved to (597, 315)
Screenshot: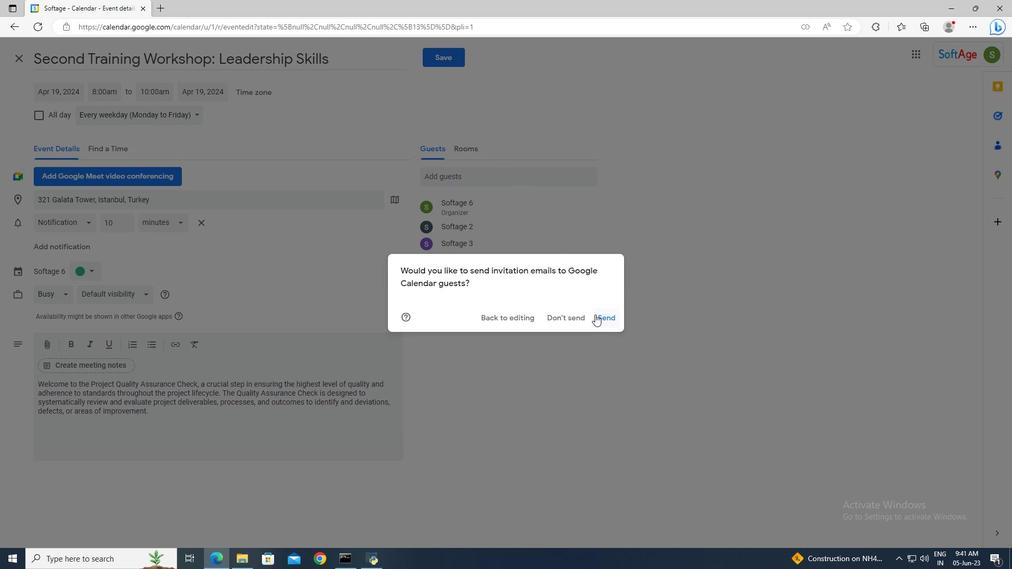 
Action: Mouse pressed left at (597, 315)
Screenshot: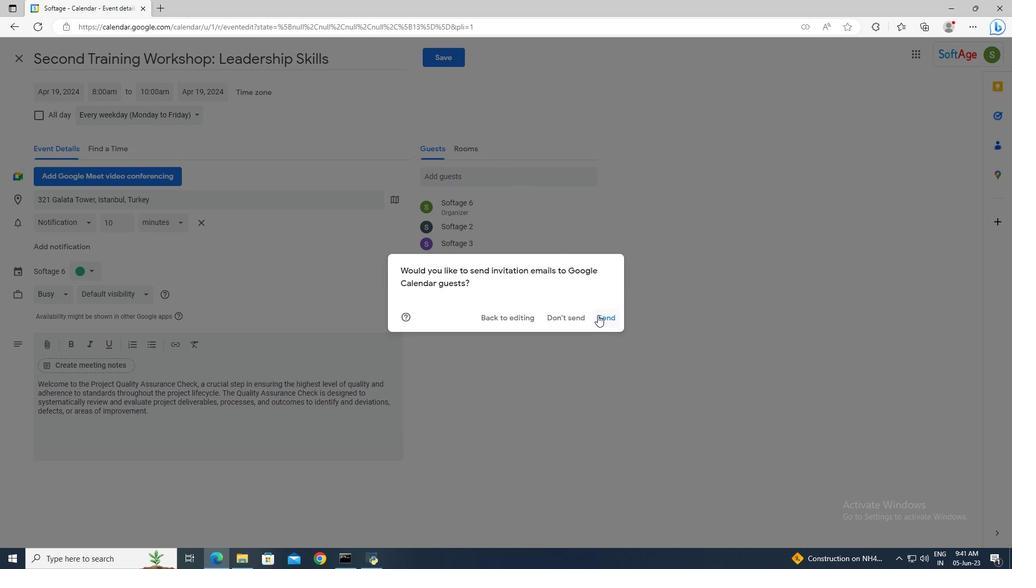 
